 Task: Select the Asia/Baku as time zone for the schedule.
Action: Mouse moved to (176, 419)
Screenshot: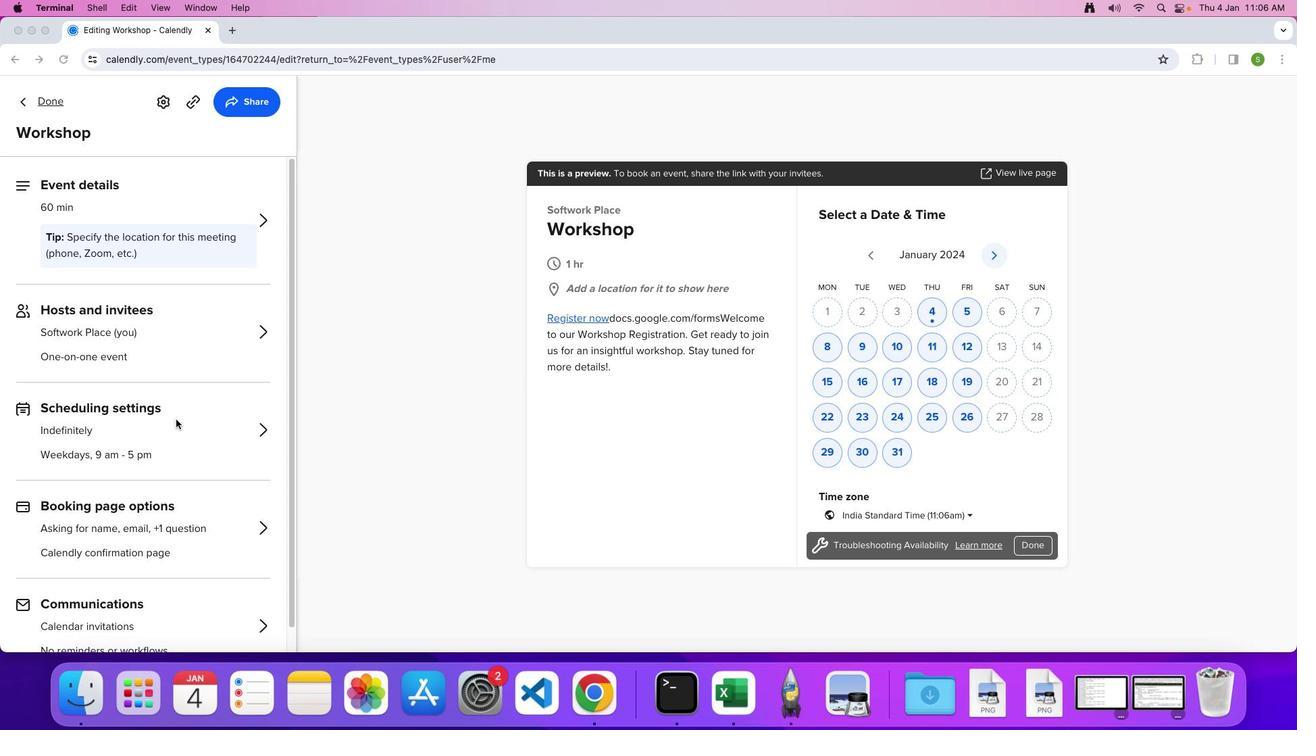 
Action: Mouse pressed left at (176, 419)
Screenshot: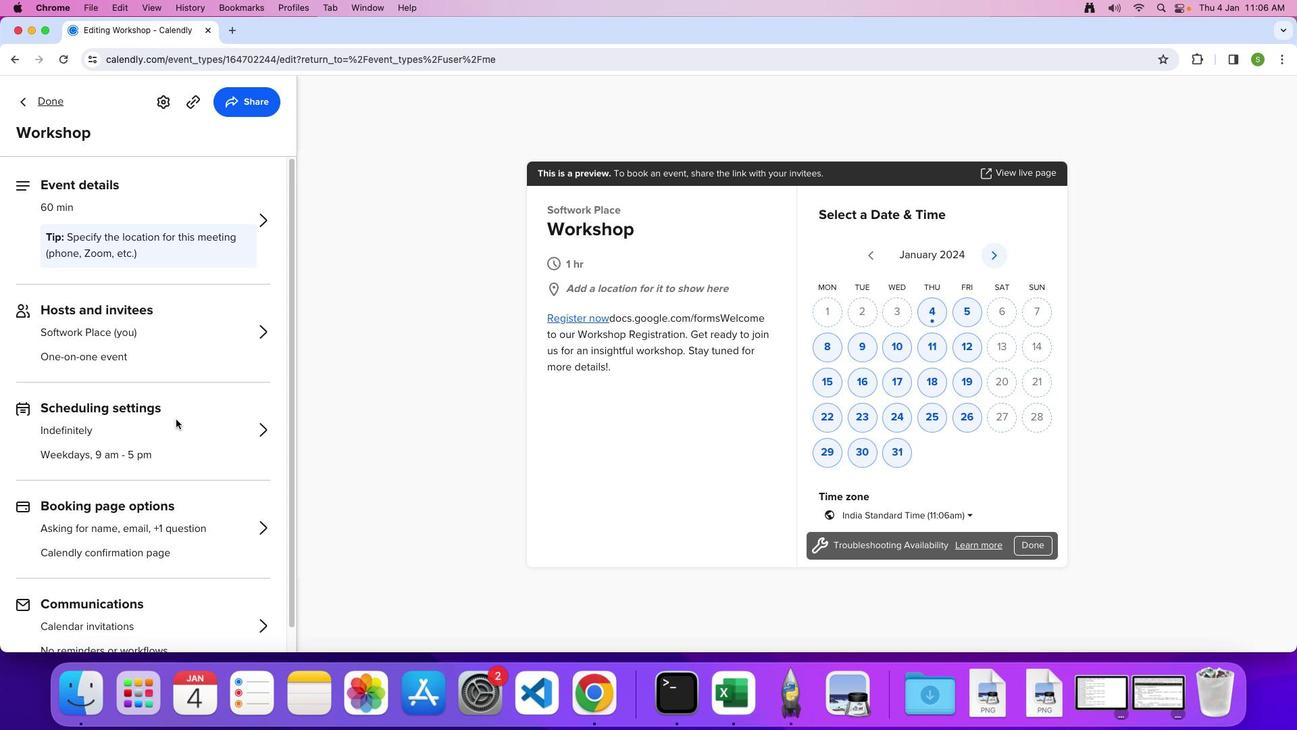 
Action: Mouse pressed left at (176, 419)
Screenshot: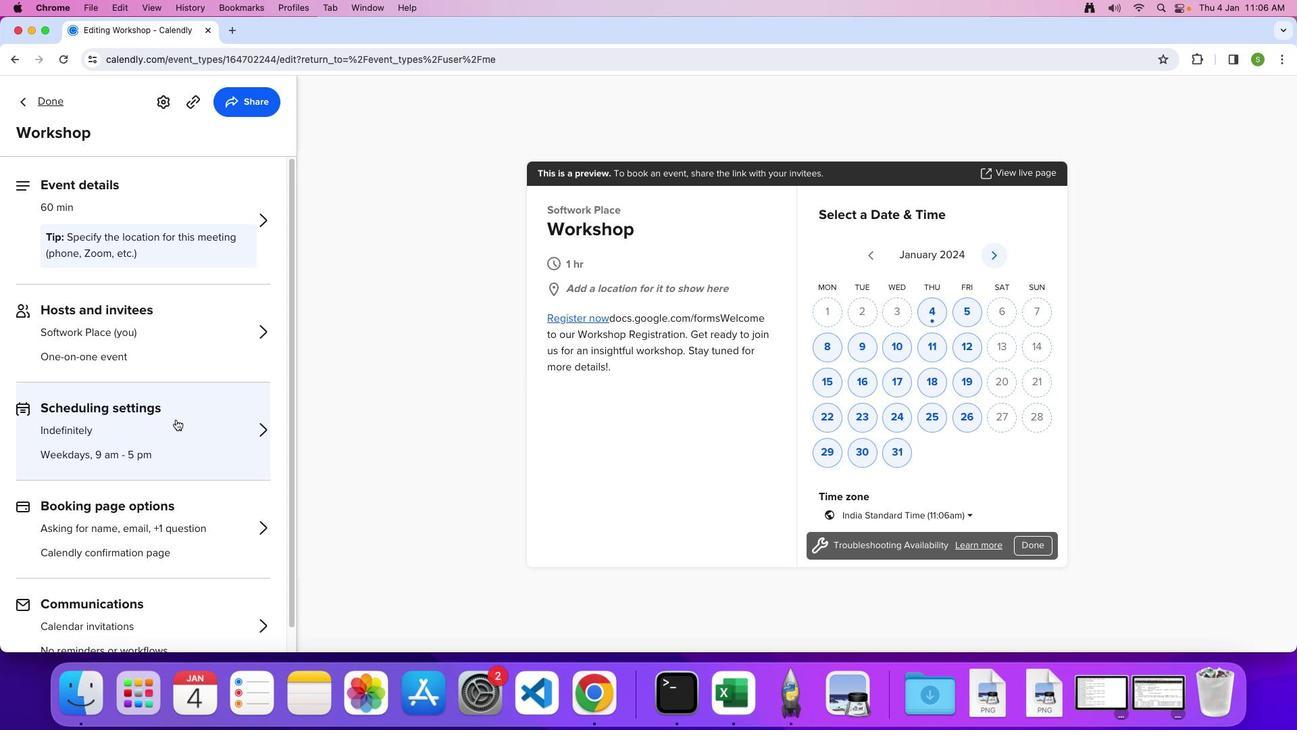 
Action: Mouse moved to (183, 421)
Screenshot: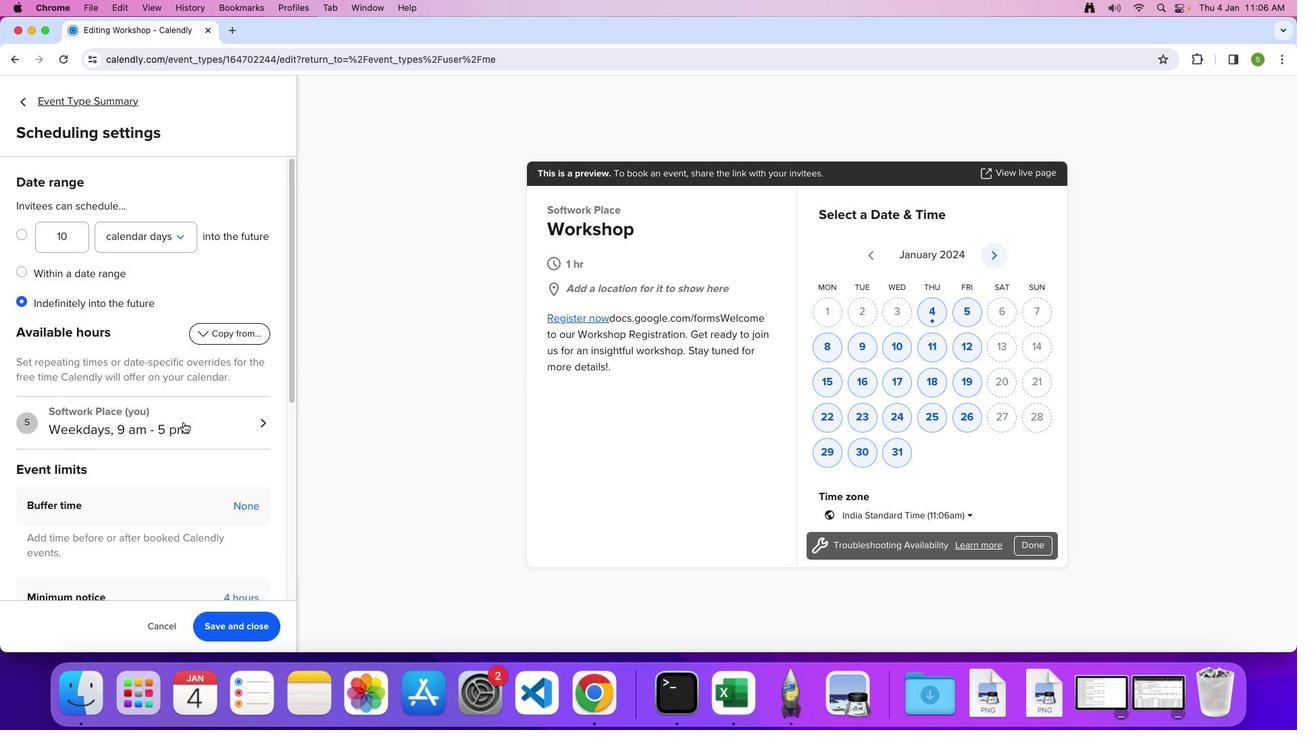 
Action: Mouse pressed left at (183, 421)
Screenshot: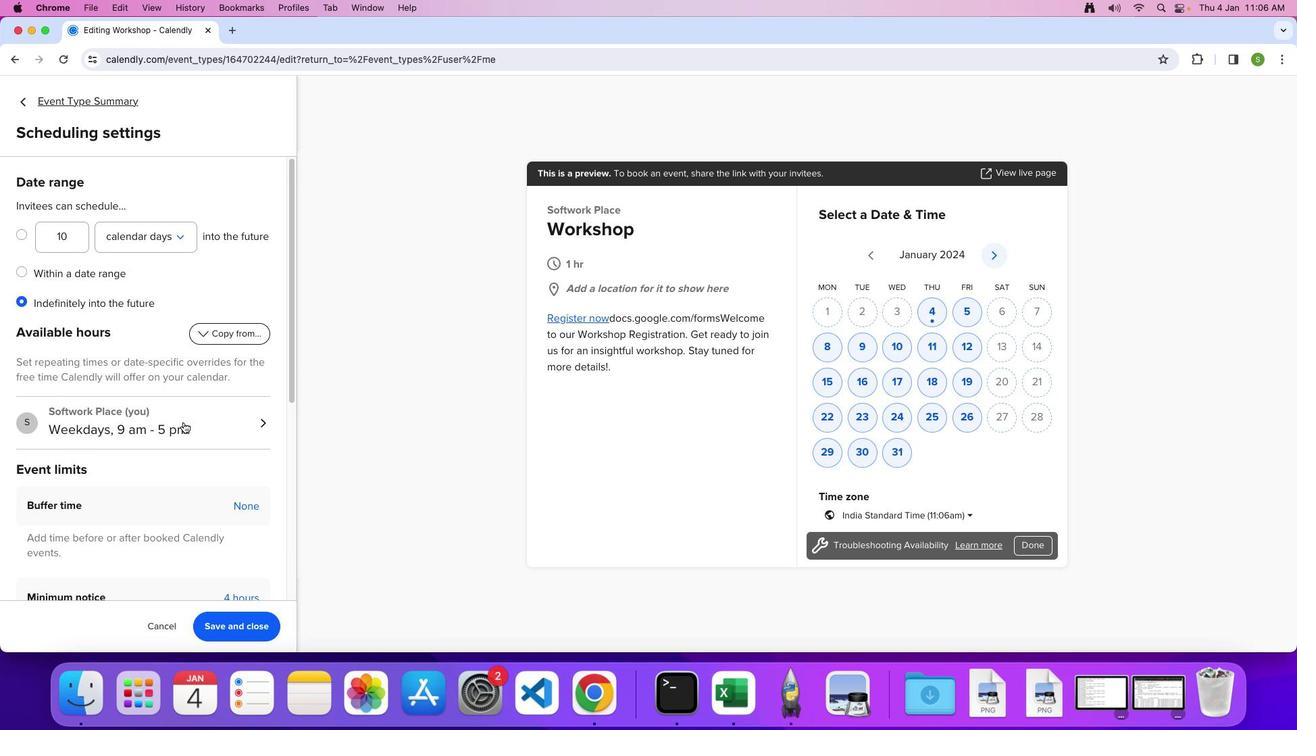 
Action: Mouse moved to (121, 250)
Screenshot: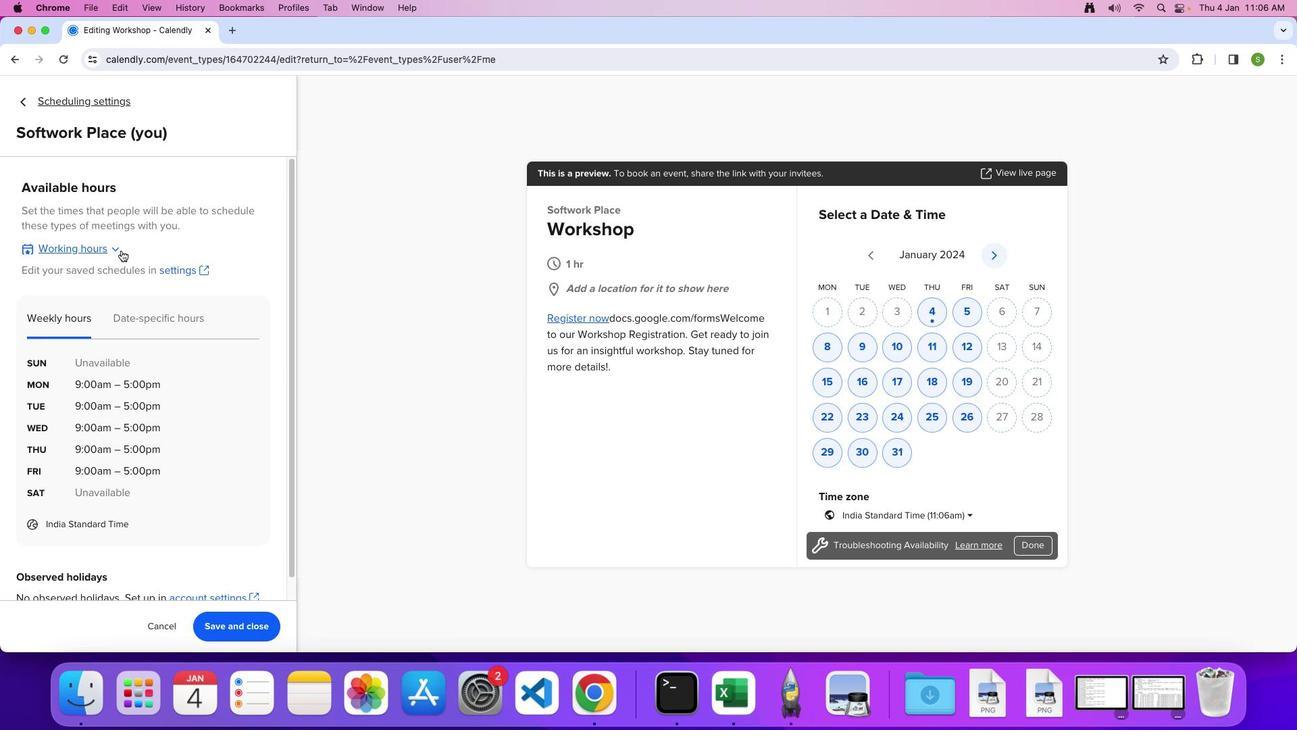 
Action: Mouse pressed left at (121, 250)
Screenshot: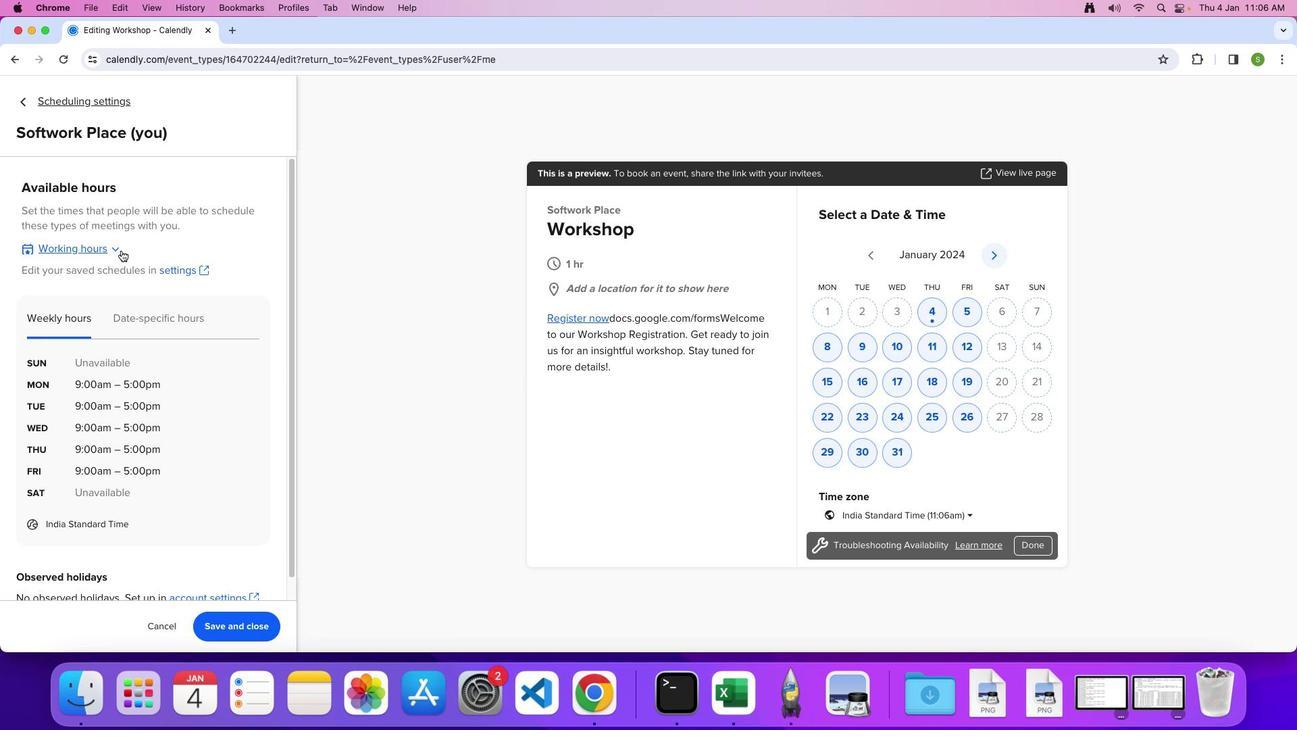 
Action: Mouse moved to (106, 327)
Screenshot: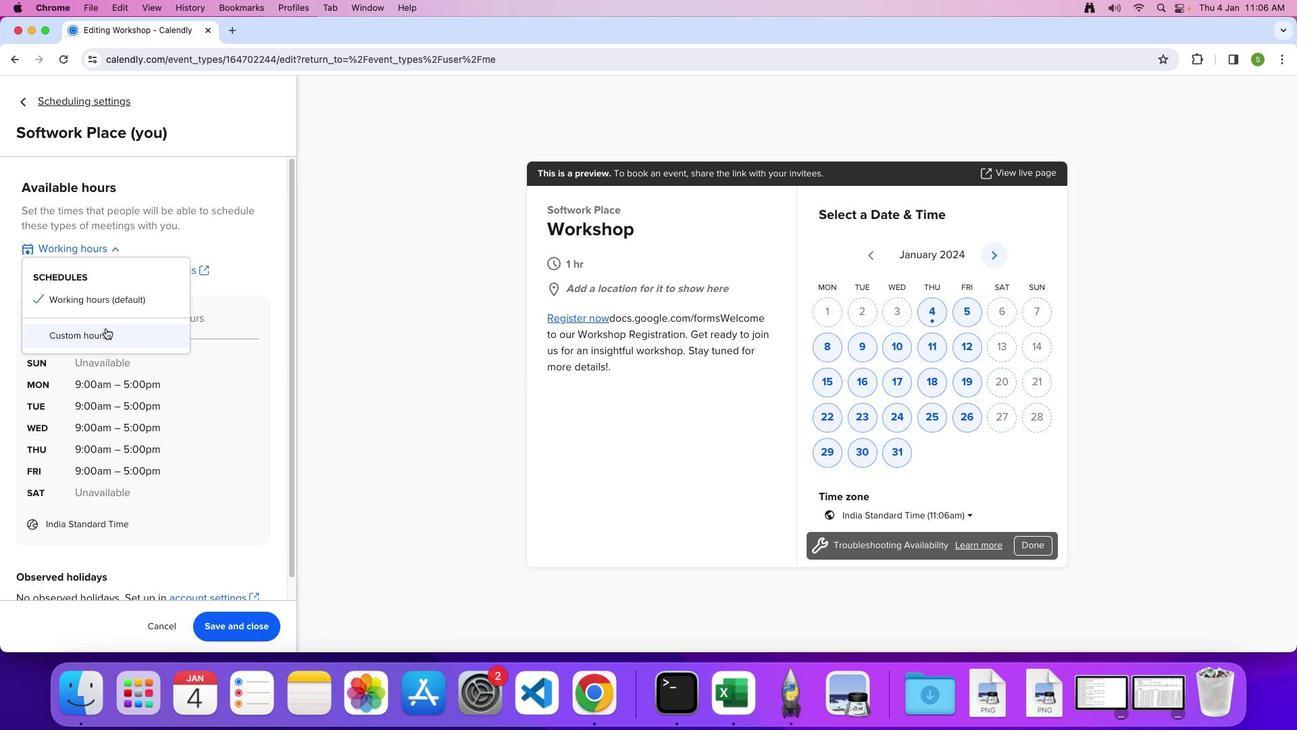 
Action: Mouse pressed left at (106, 327)
Screenshot: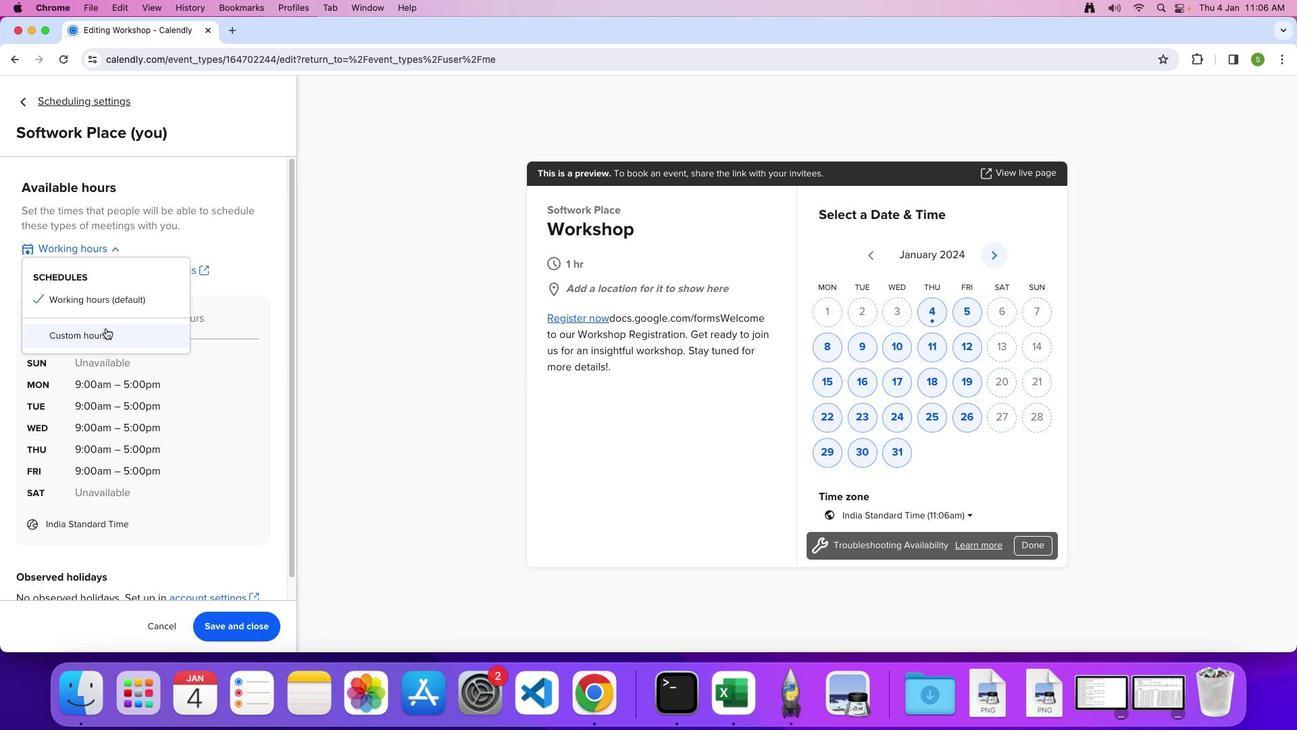 
Action: Mouse moved to (262, 419)
Screenshot: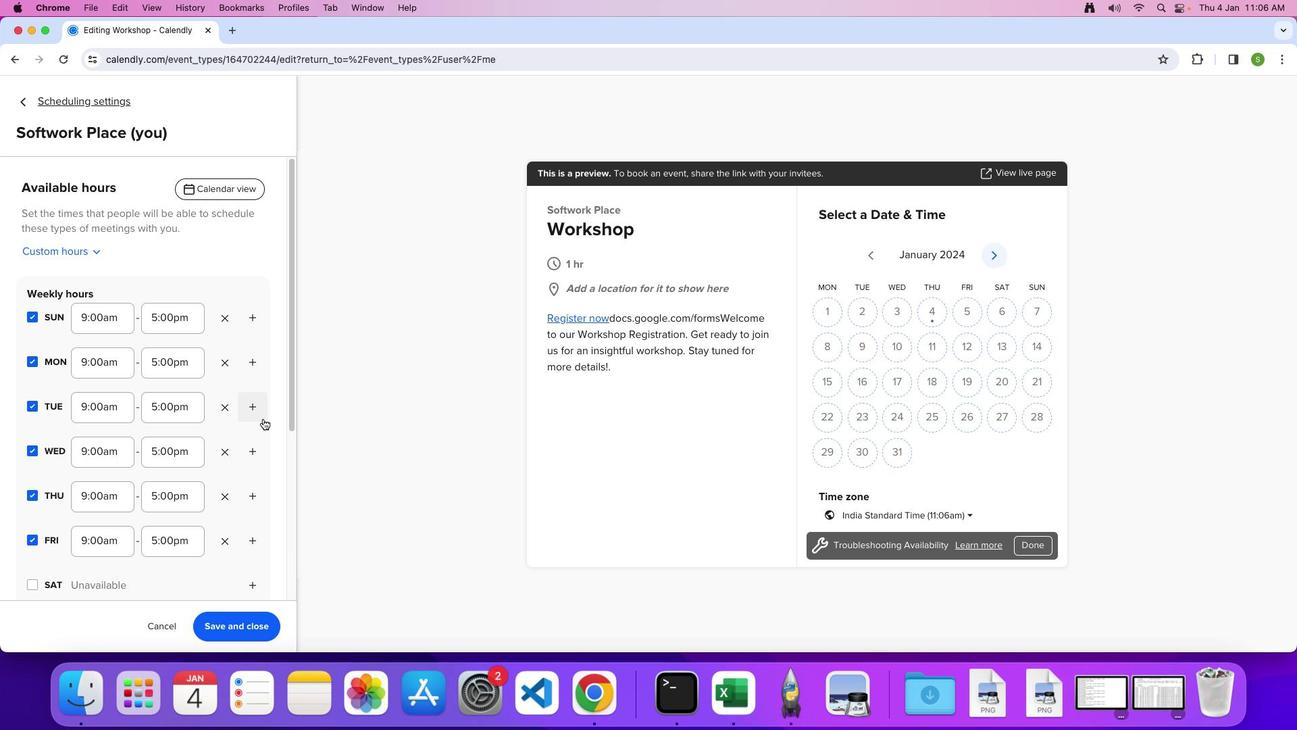 
Action: Mouse scrolled (262, 419) with delta (0, 0)
Screenshot: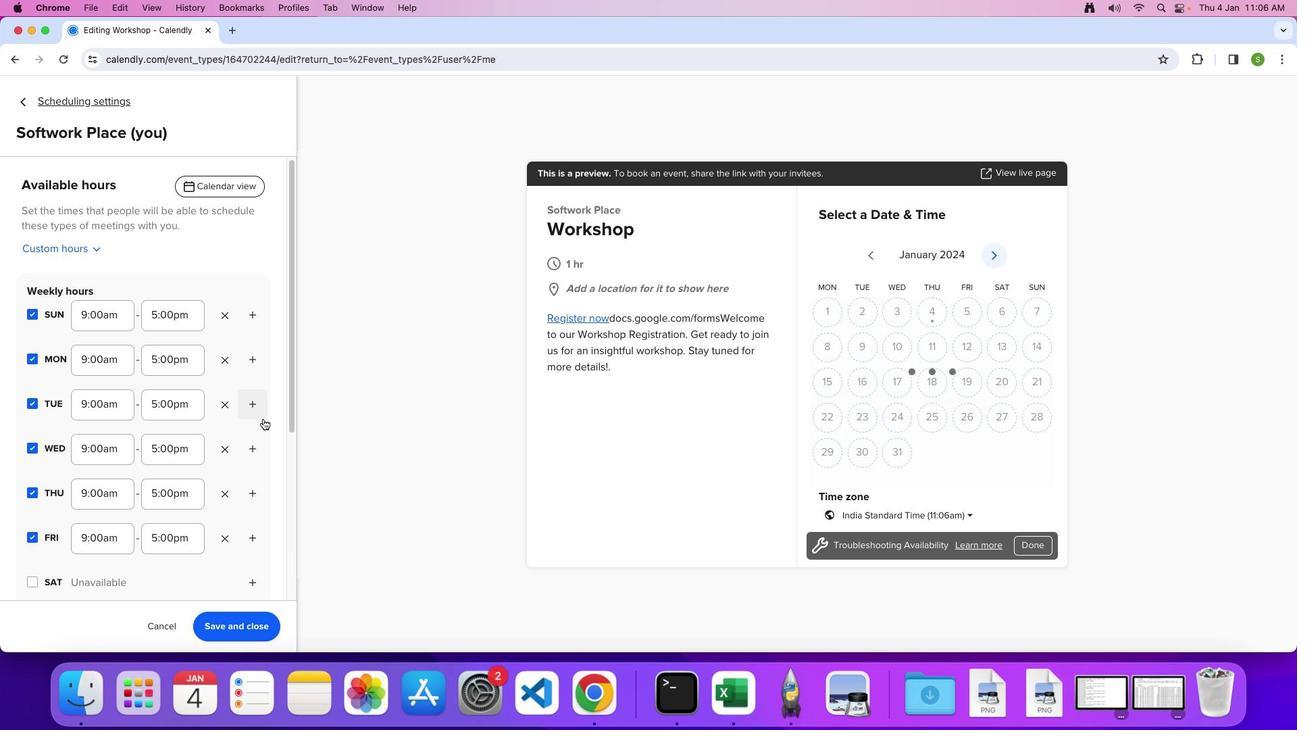 
Action: Mouse scrolled (262, 419) with delta (0, 0)
Screenshot: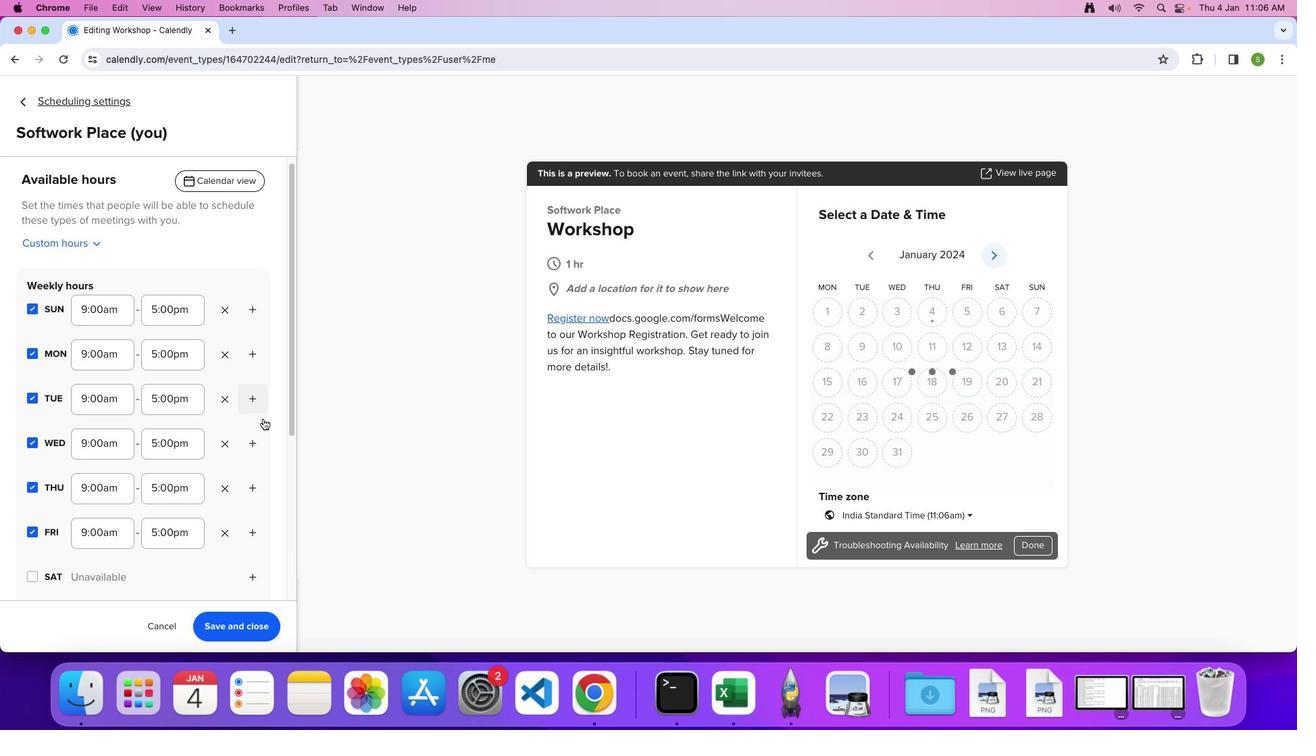 
Action: Mouse scrolled (262, 419) with delta (0, -1)
Screenshot: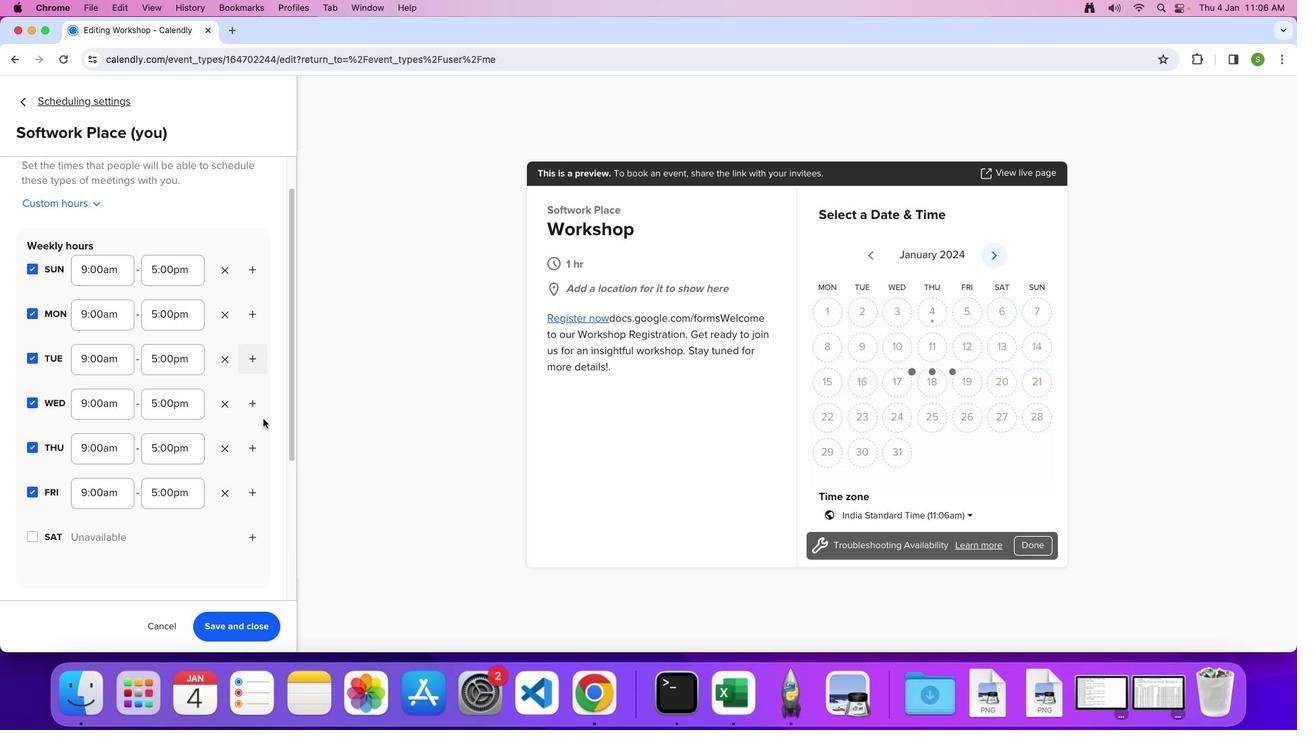 
Action: Mouse scrolled (262, 419) with delta (0, 0)
Screenshot: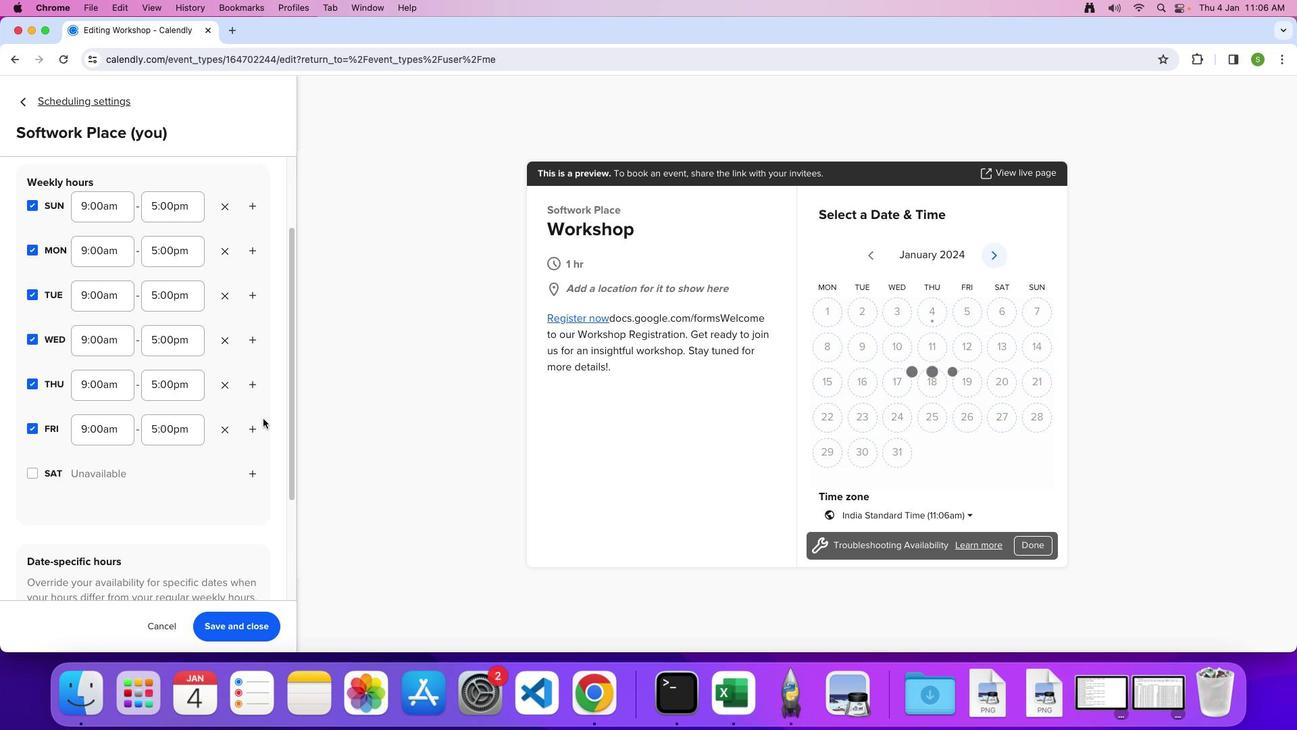 
Action: Mouse scrolled (262, 419) with delta (0, 0)
Screenshot: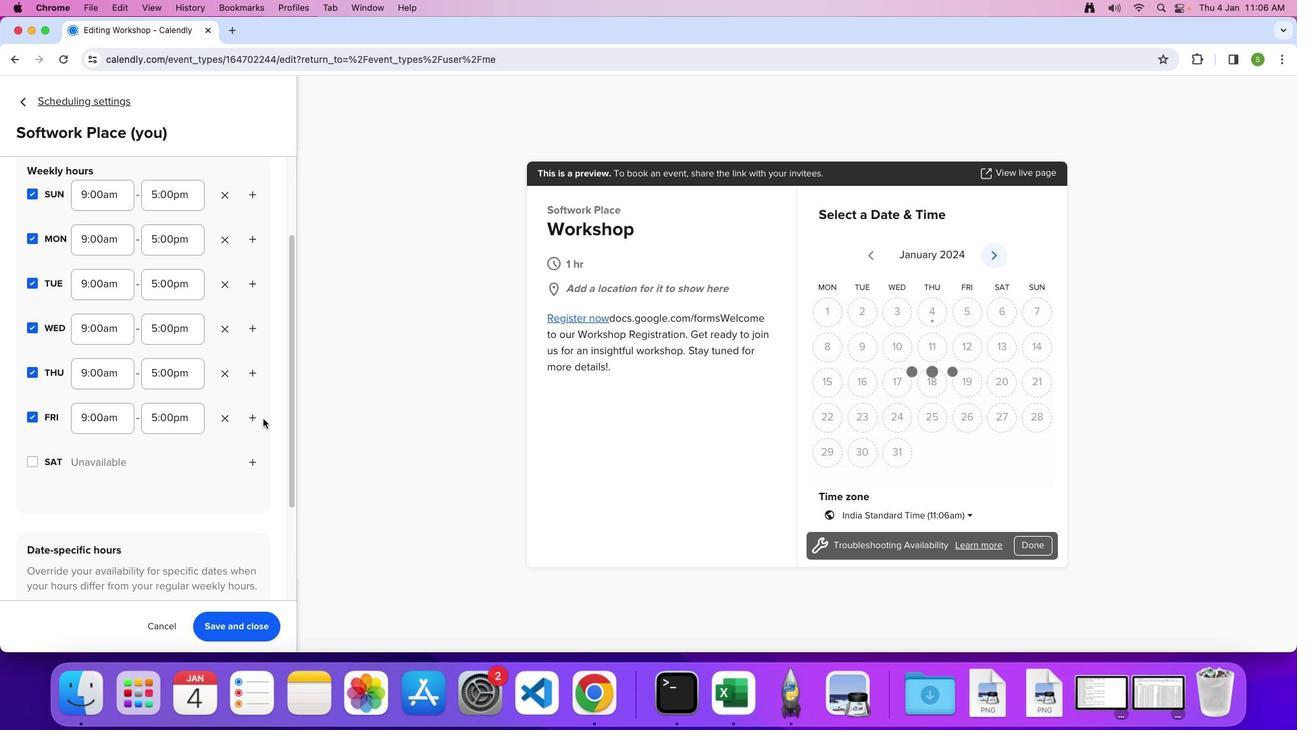 
Action: Mouse scrolled (262, 419) with delta (0, -2)
Screenshot: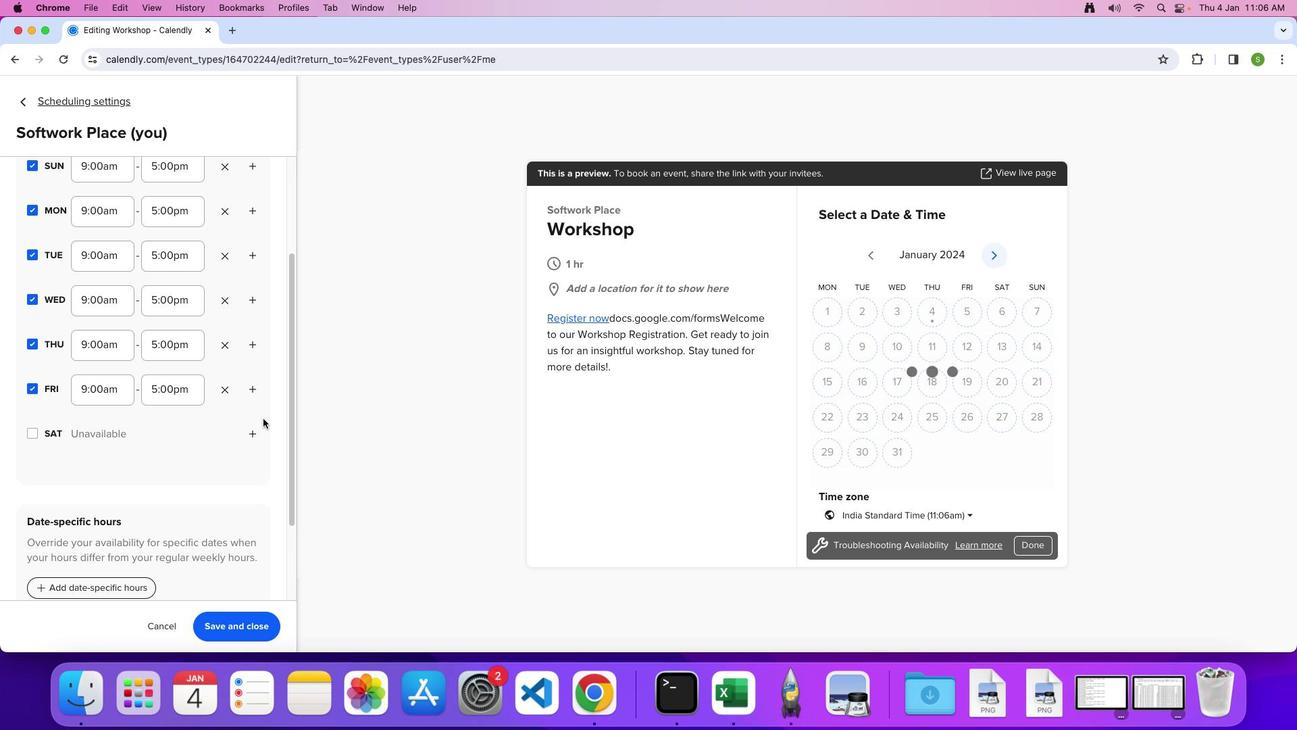 
Action: Mouse scrolled (262, 419) with delta (0, 0)
Screenshot: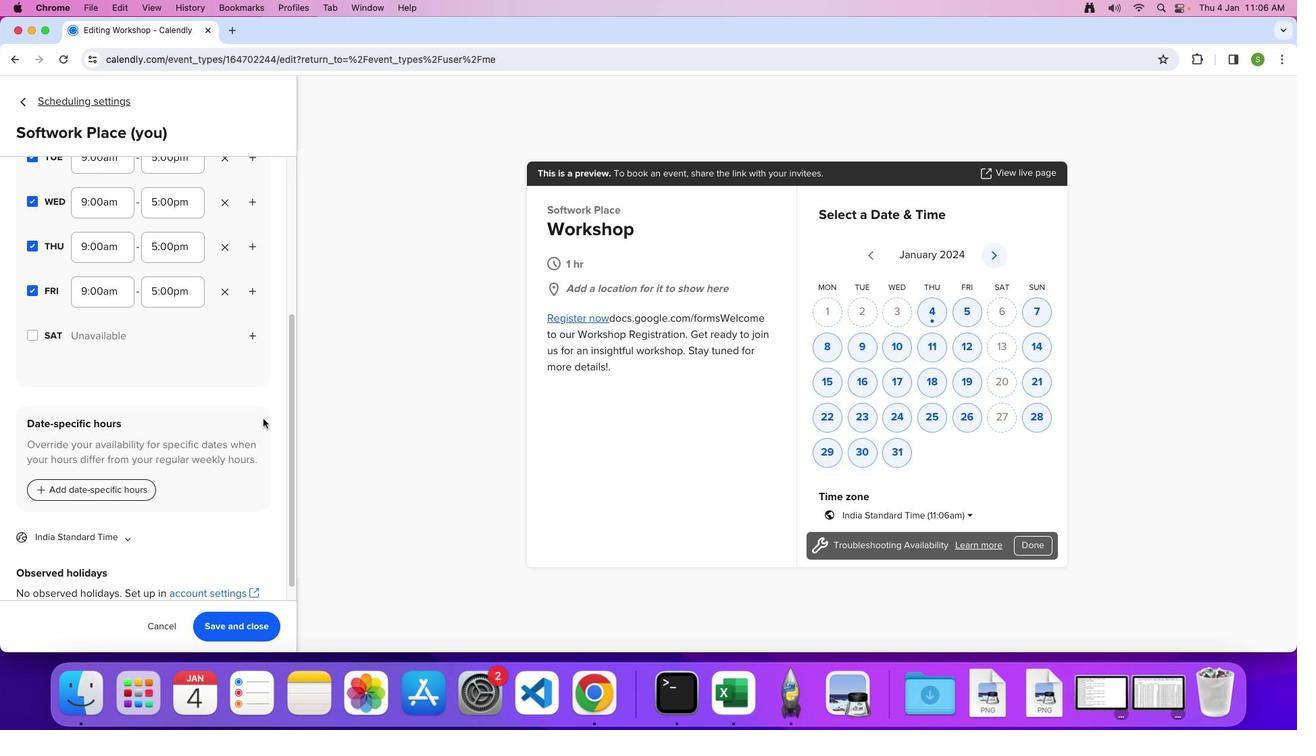 
Action: Mouse scrolled (262, 419) with delta (0, 0)
Screenshot: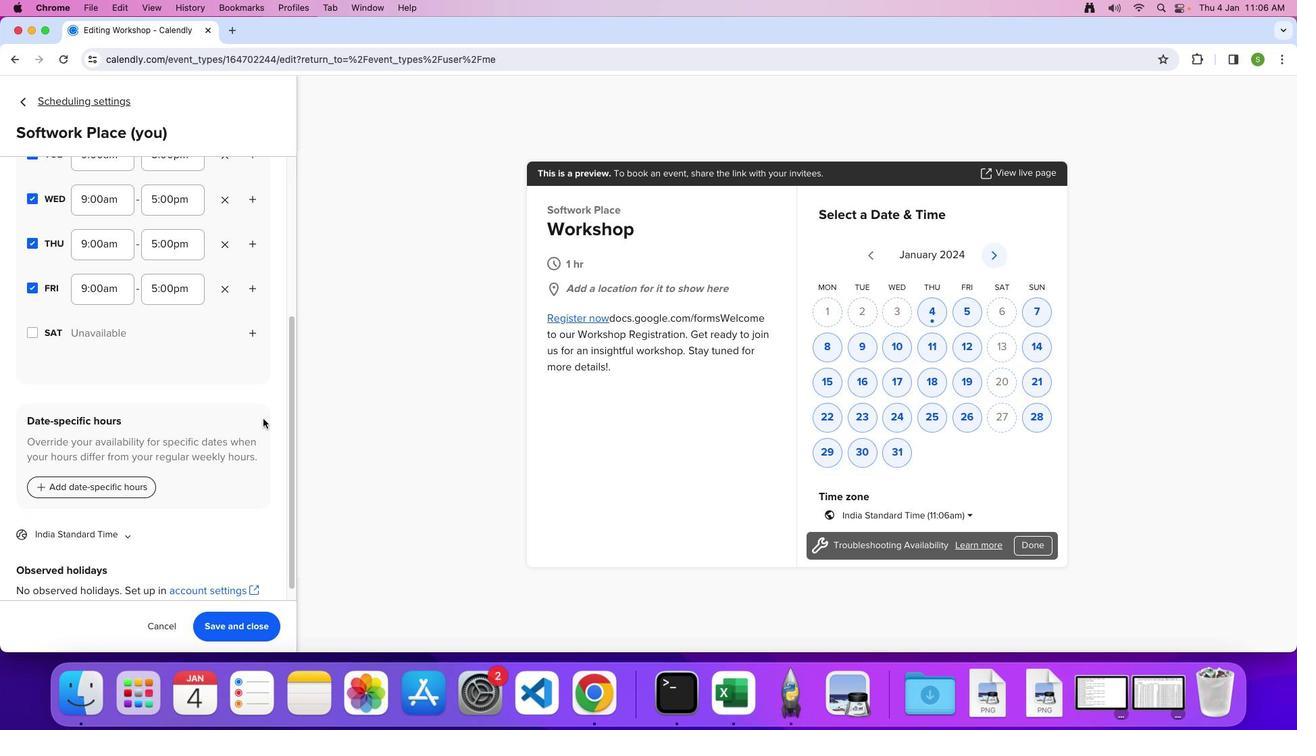 
Action: Mouse scrolled (262, 419) with delta (0, -2)
Screenshot: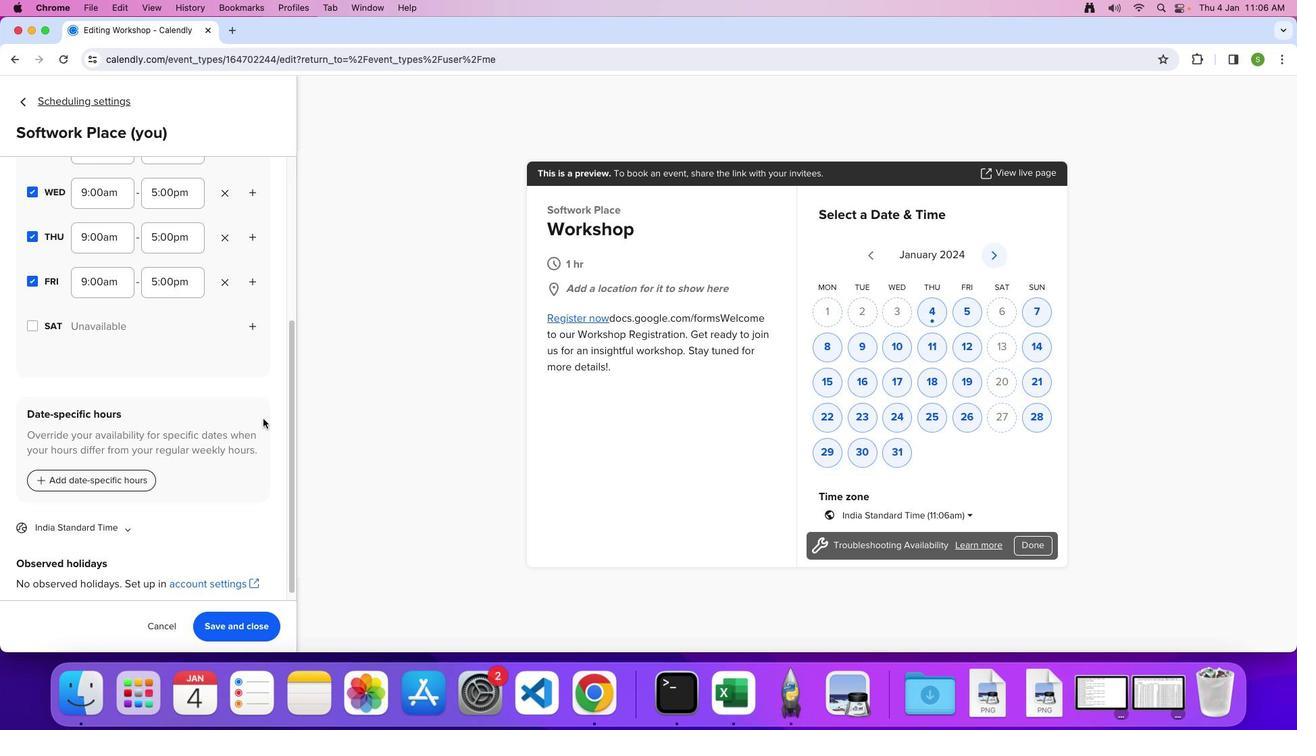 
Action: Mouse moved to (121, 520)
Screenshot: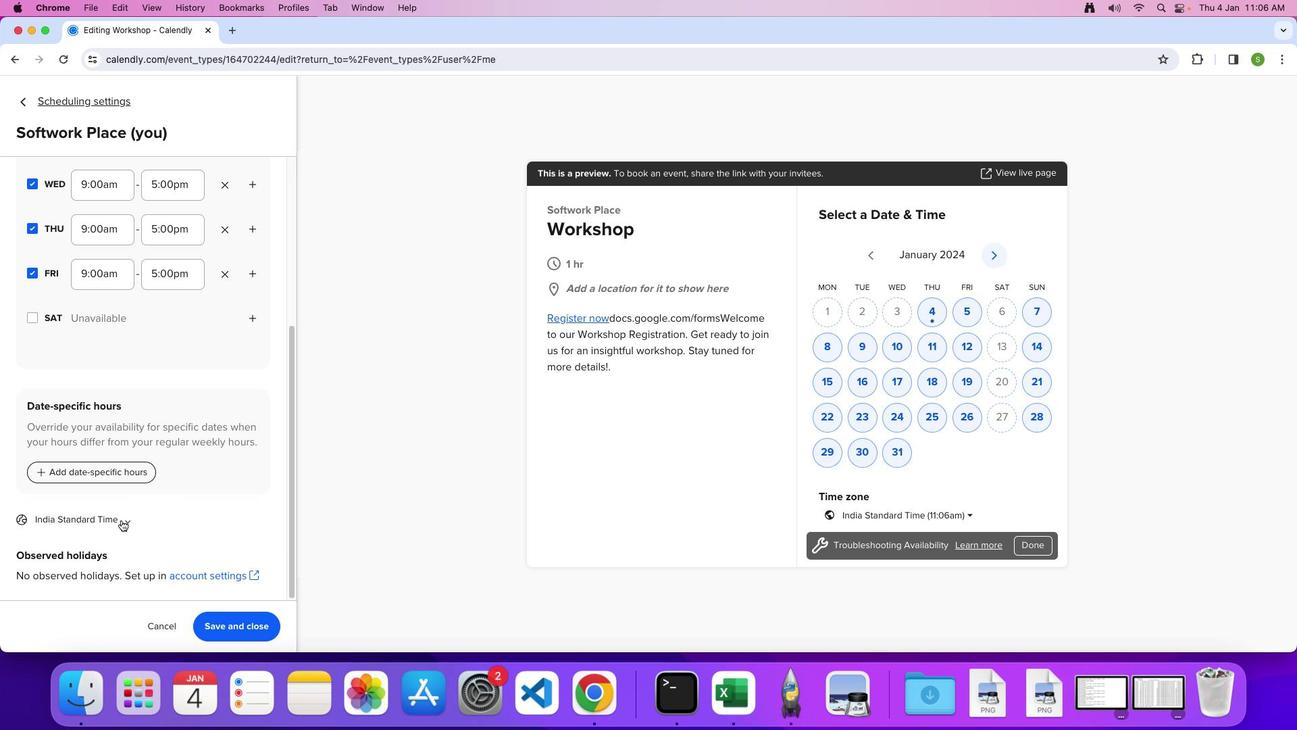
Action: Mouse pressed left at (121, 520)
Screenshot: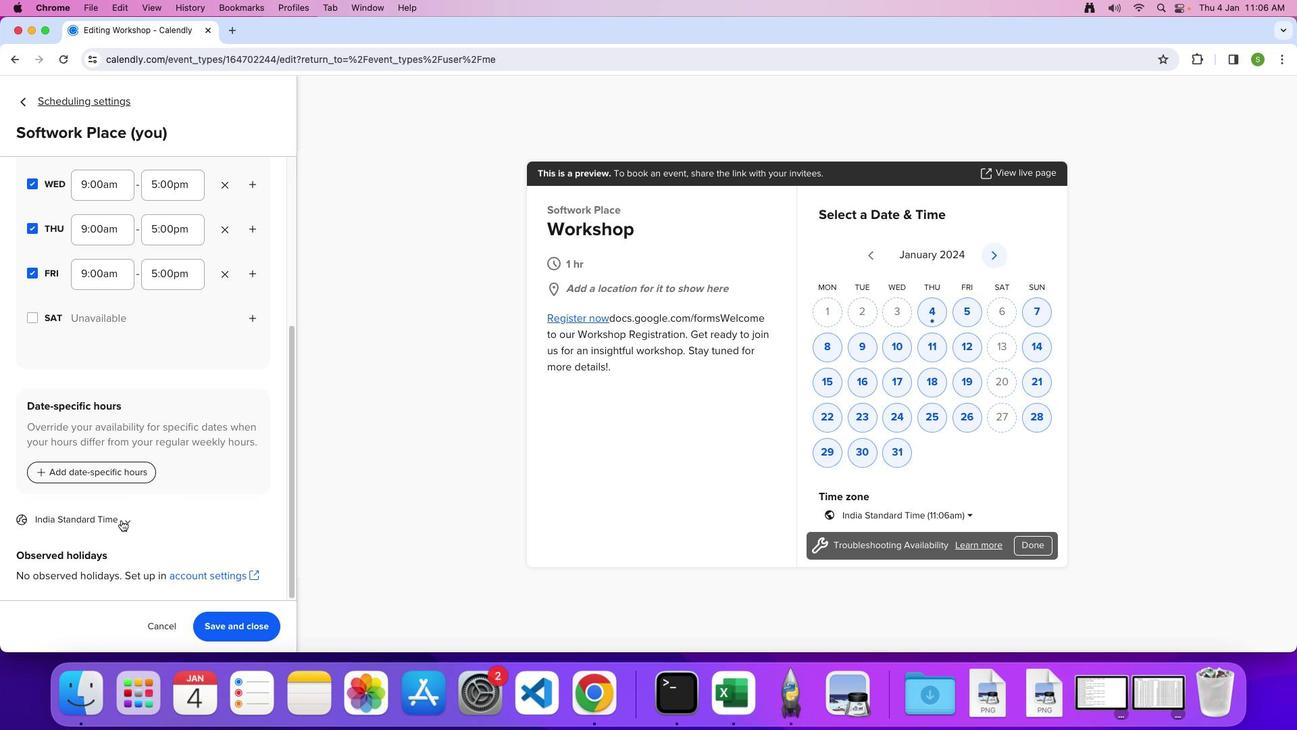 
Action: Mouse moved to (135, 504)
Screenshot: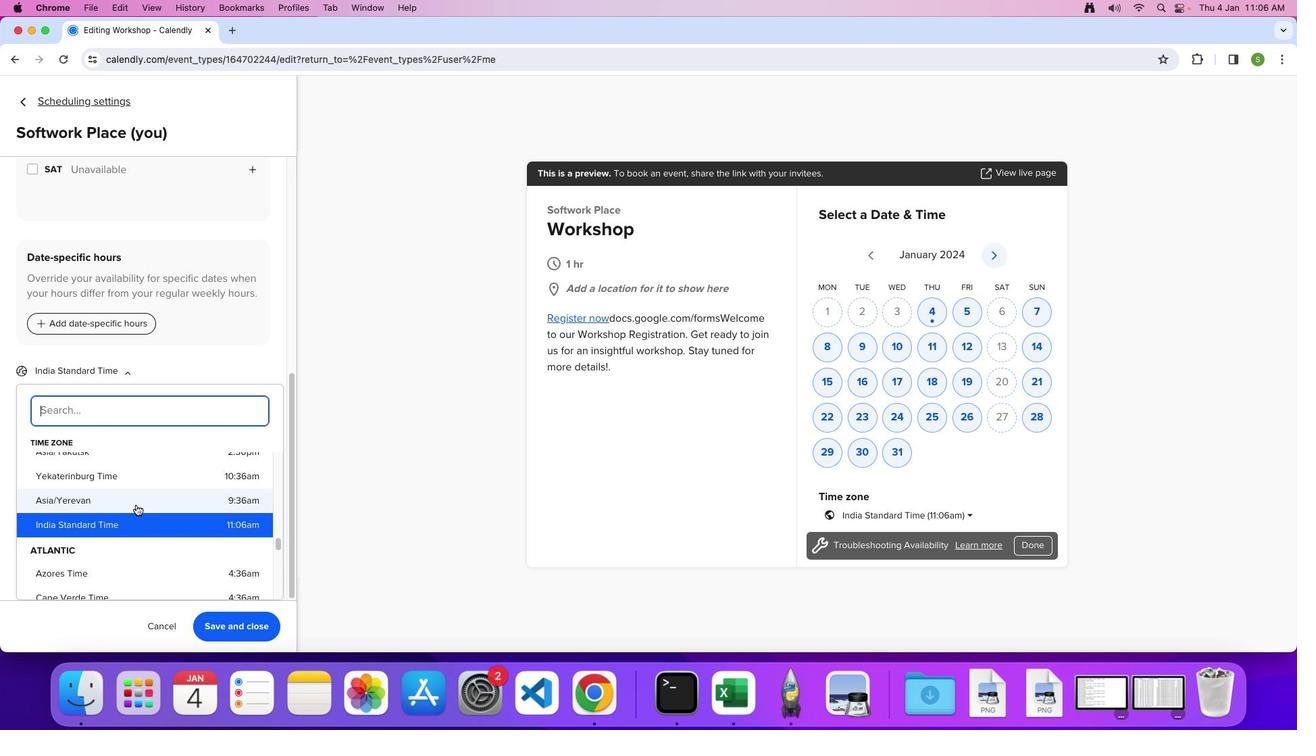 
Action: Mouse scrolled (135, 504) with delta (0, 0)
Screenshot: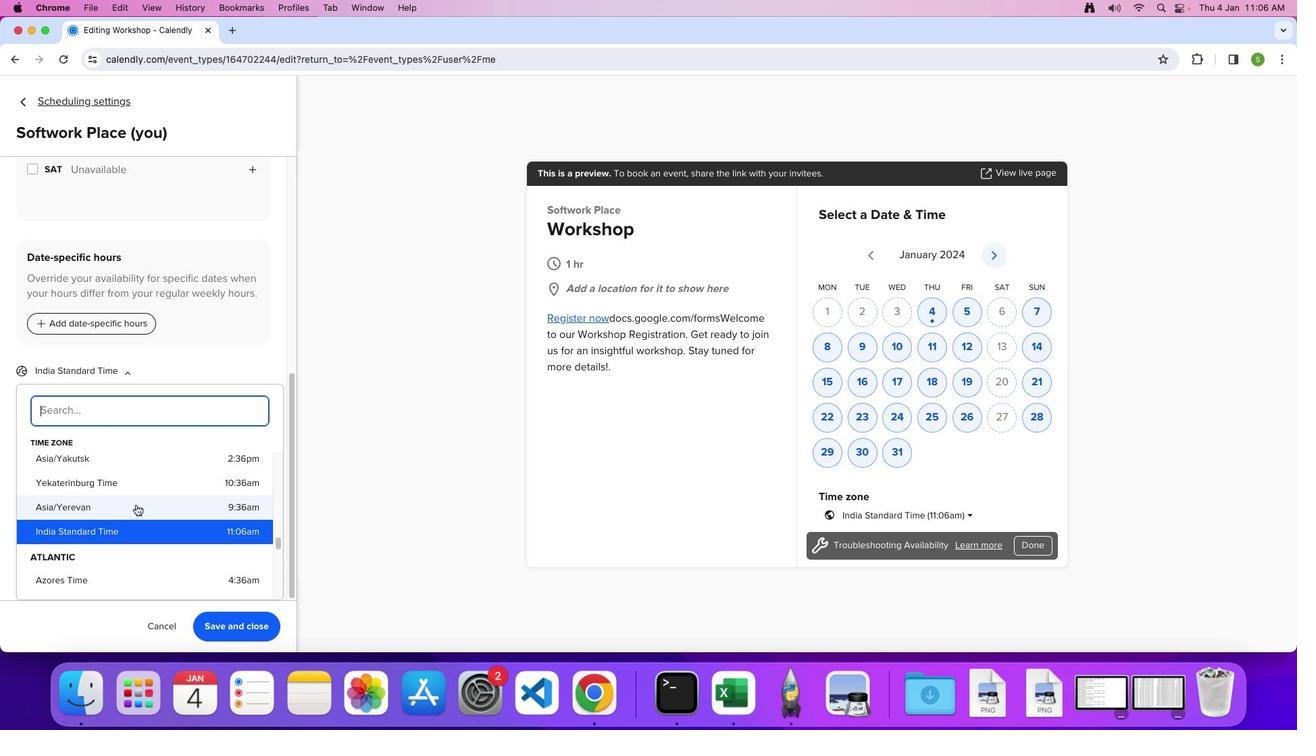 
Action: Mouse scrolled (135, 504) with delta (0, 0)
Screenshot: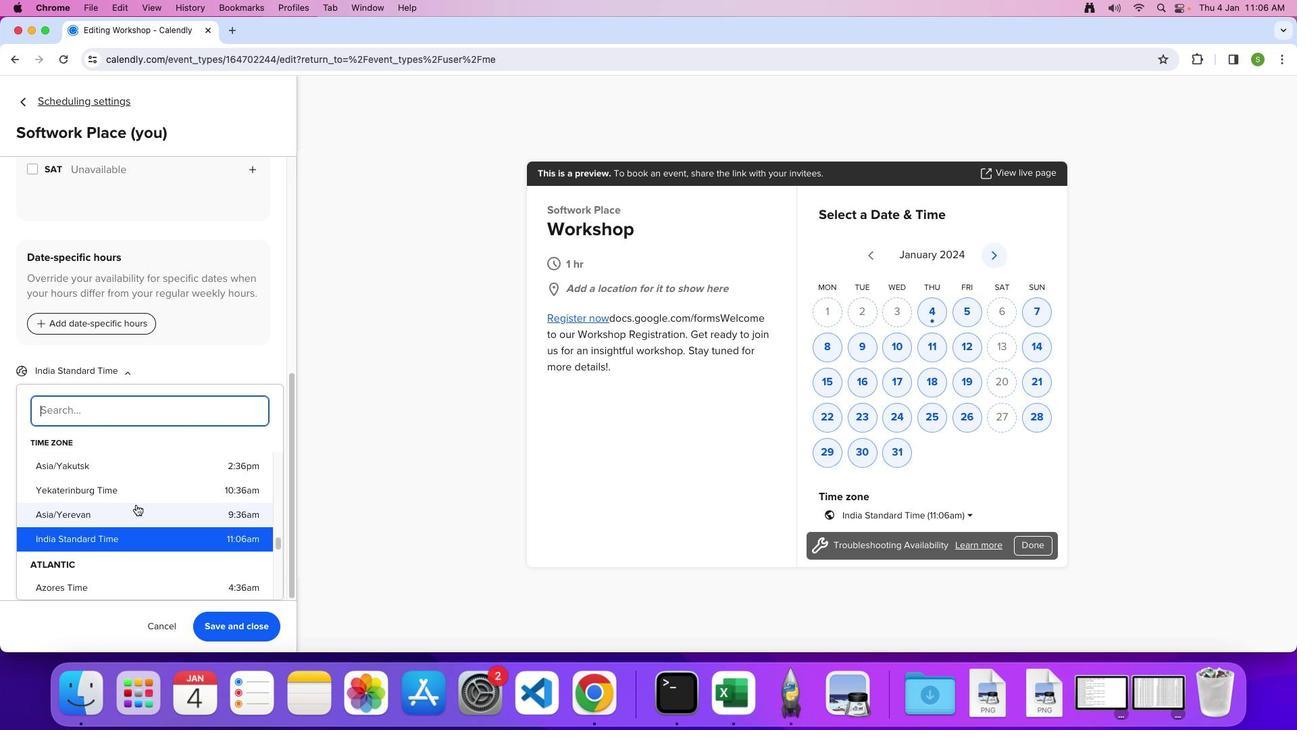 
Action: Mouse scrolled (135, 504) with delta (0, 0)
Screenshot: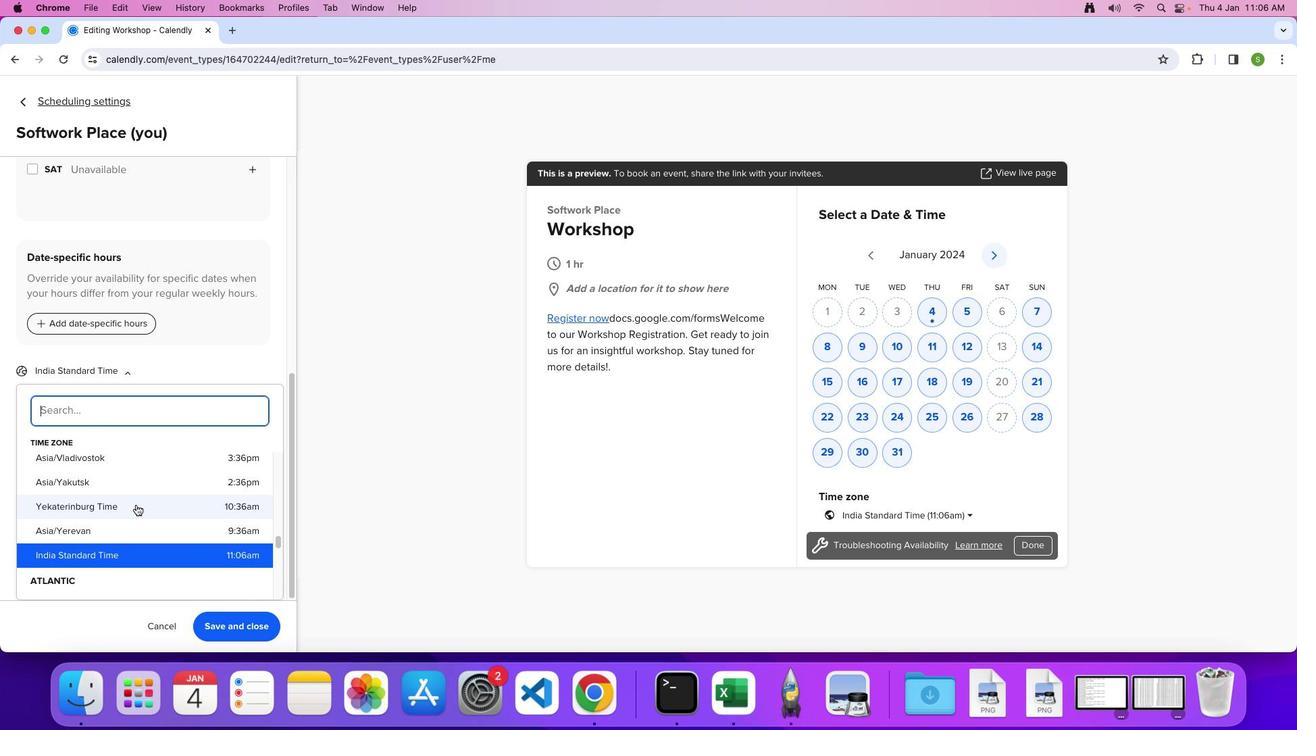 
Action: Mouse scrolled (135, 504) with delta (0, 0)
Screenshot: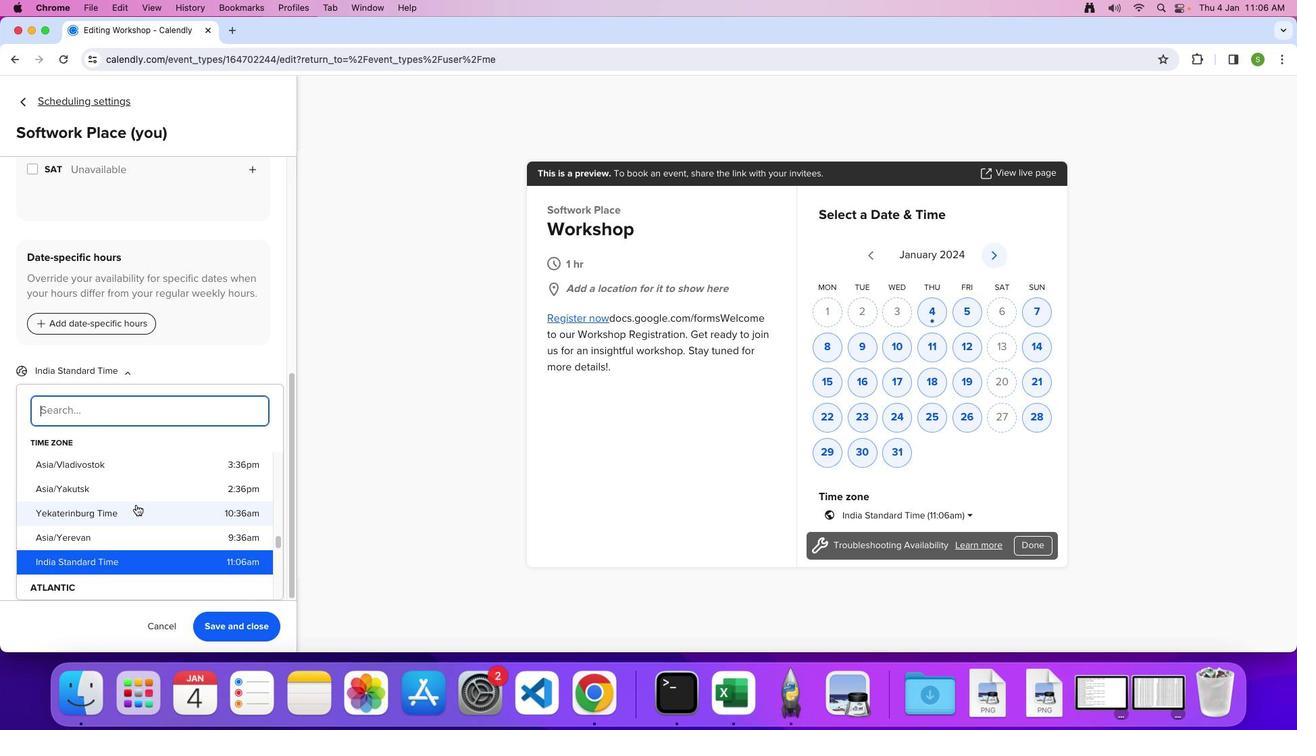 
Action: Mouse scrolled (135, 504) with delta (0, 0)
Screenshot: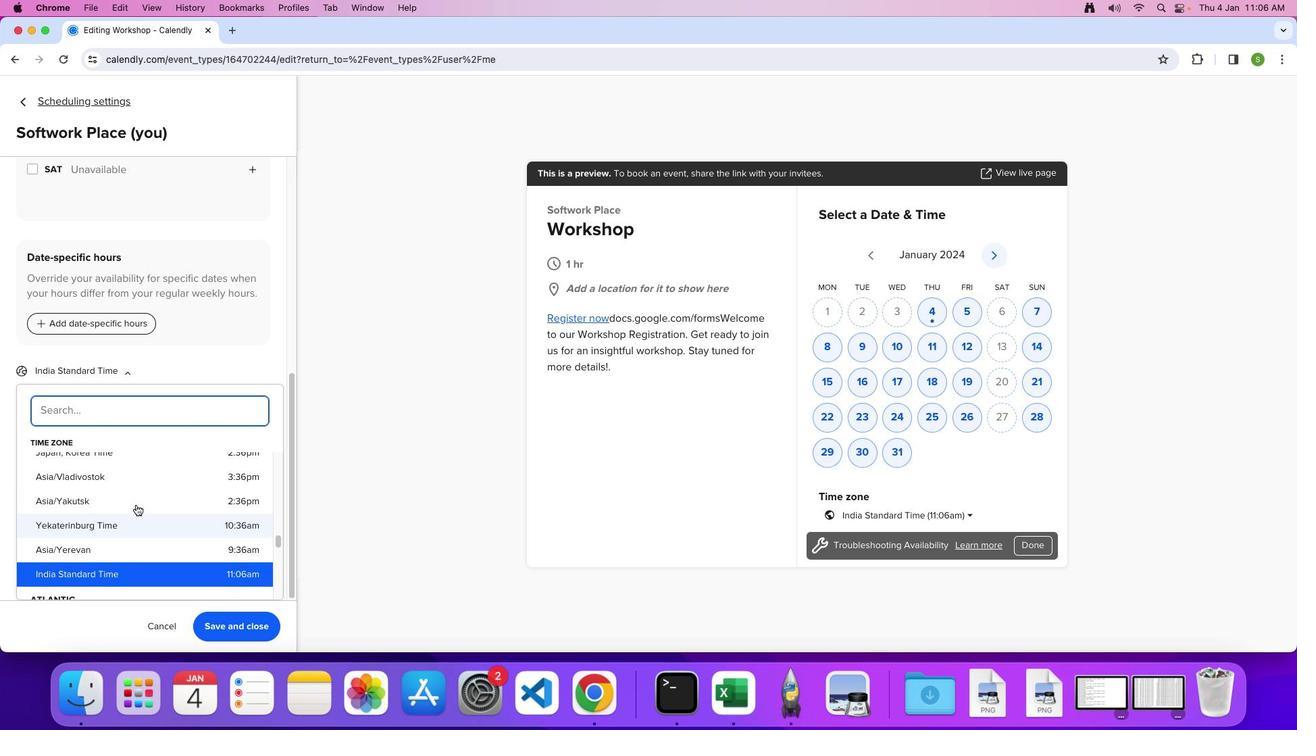 
Action: Mouse scrolled (135, 504) with delta (0, 0)
Screenshot: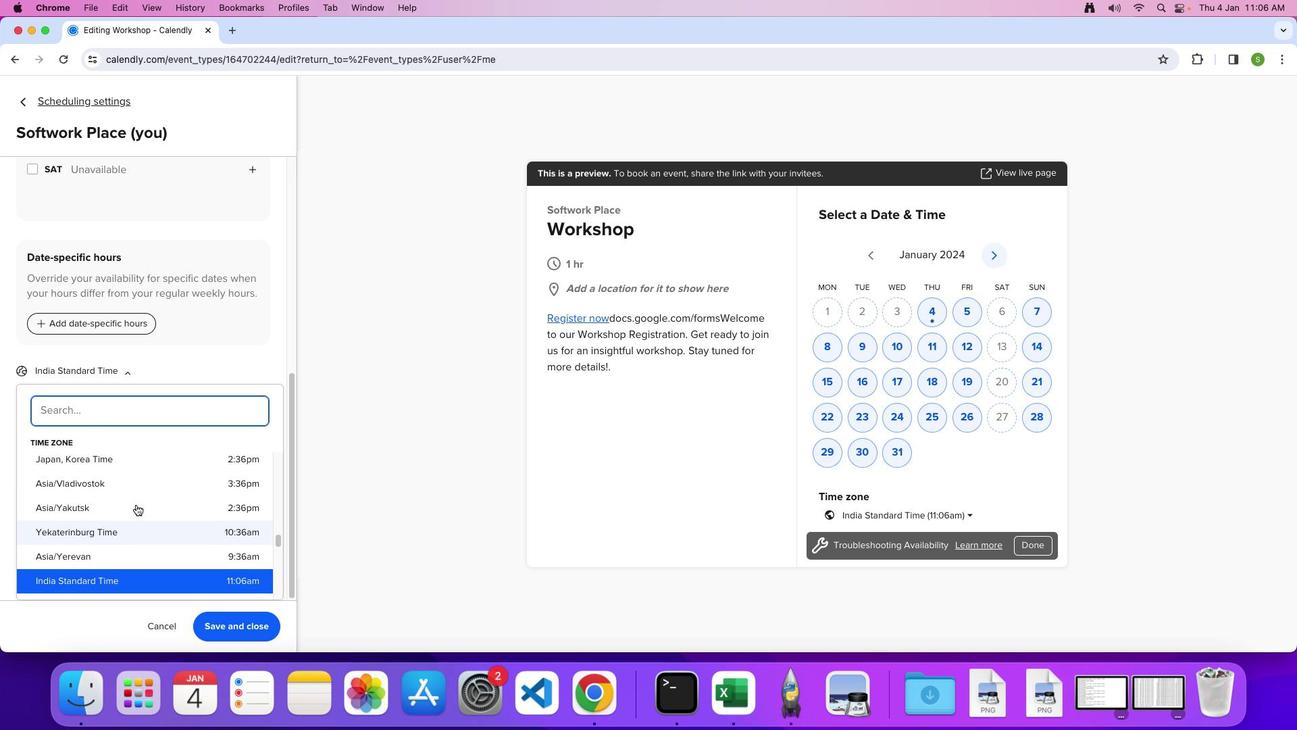 
Action: Mouse scrolled (135, 504) with delta (0, 2)
Screenshot: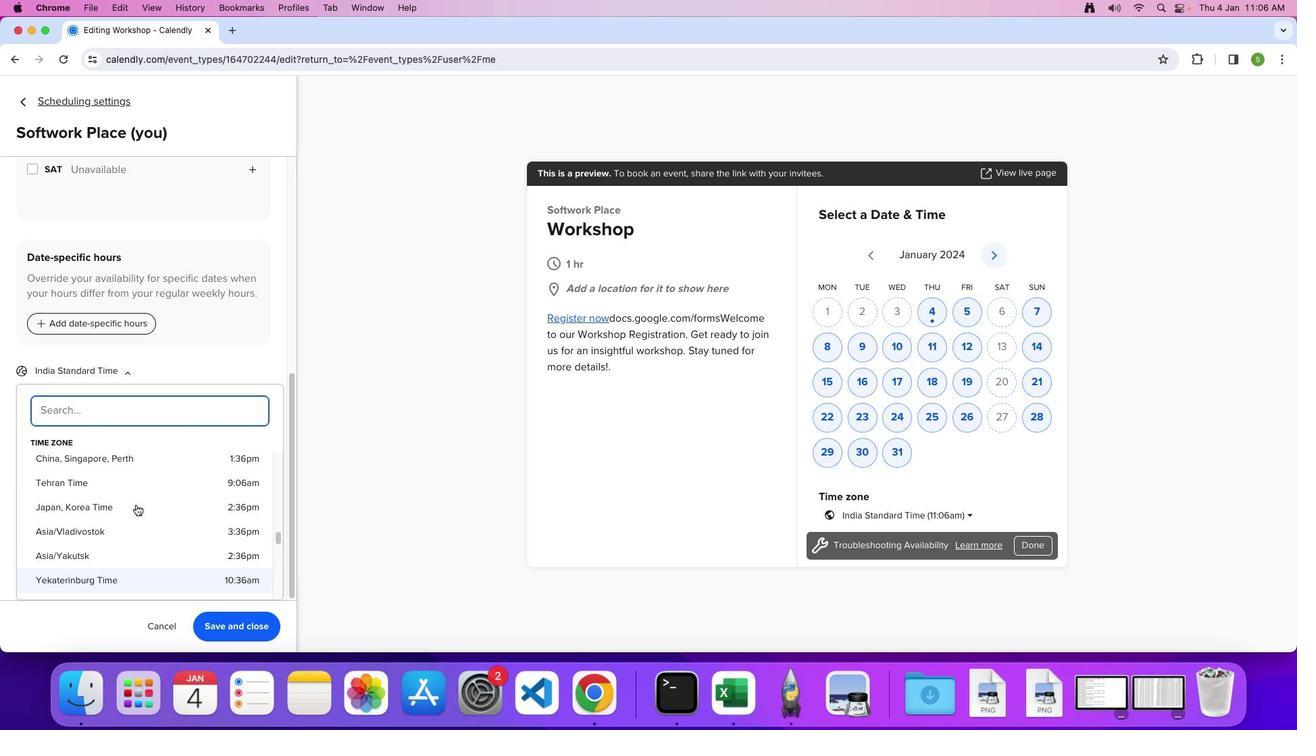 
Action: Mouse scrolled (135, 504) with delta (0, 0)
Screenshot: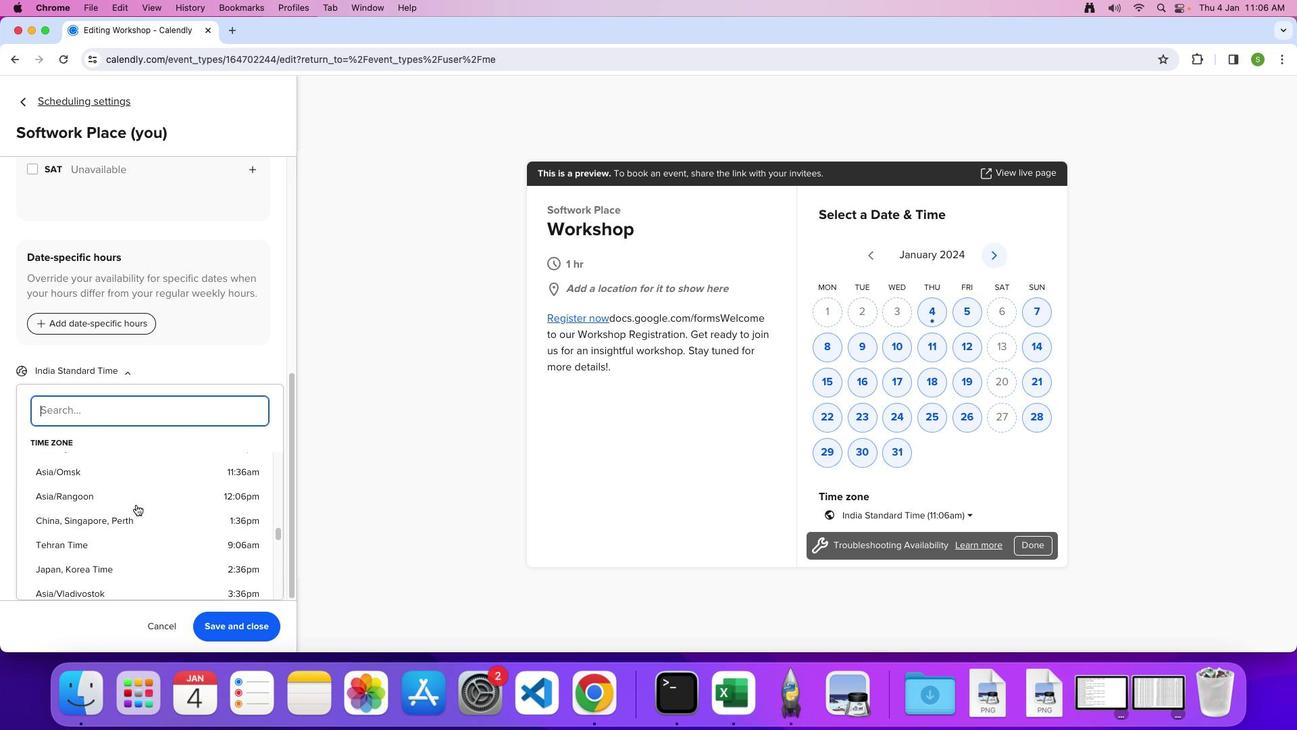
Action: Mouse scrolled (135, 504) with delta (0, 0)
Screenshot: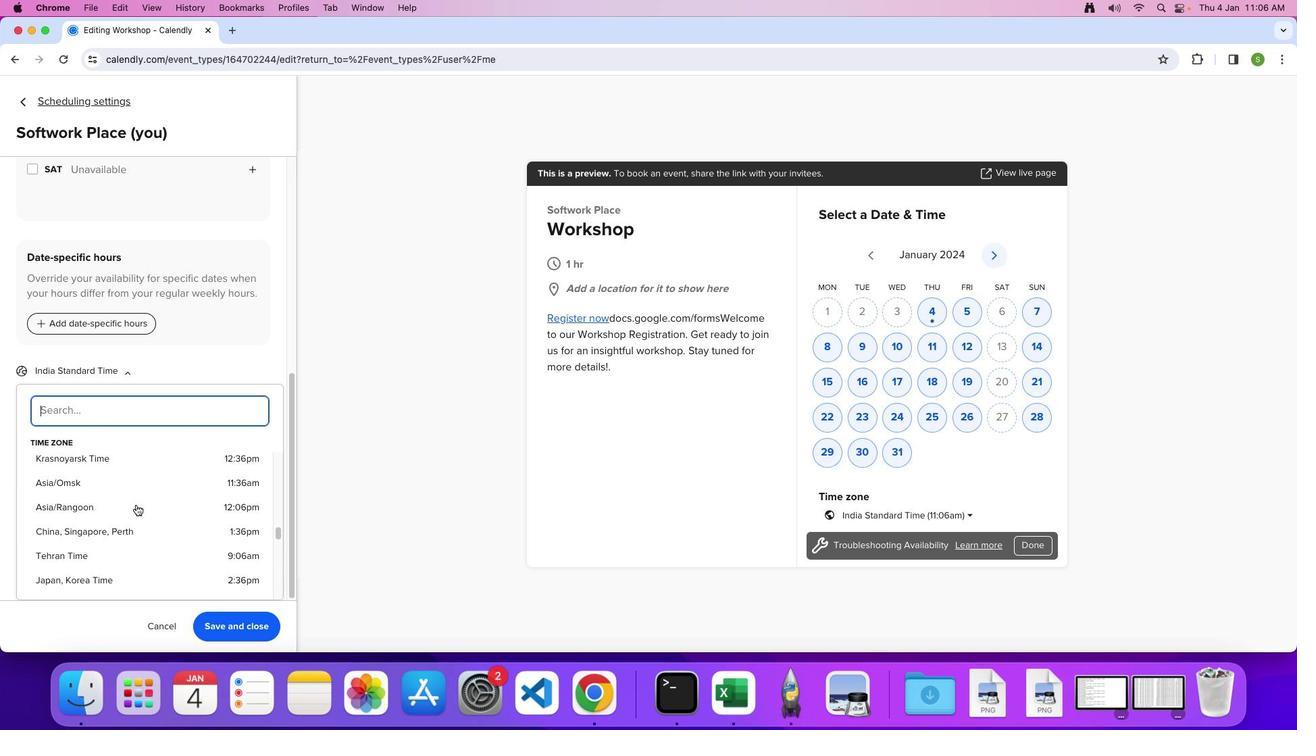 
Action: Mouse scrolled (135, 504) with delta (0, 1)
Screenshot: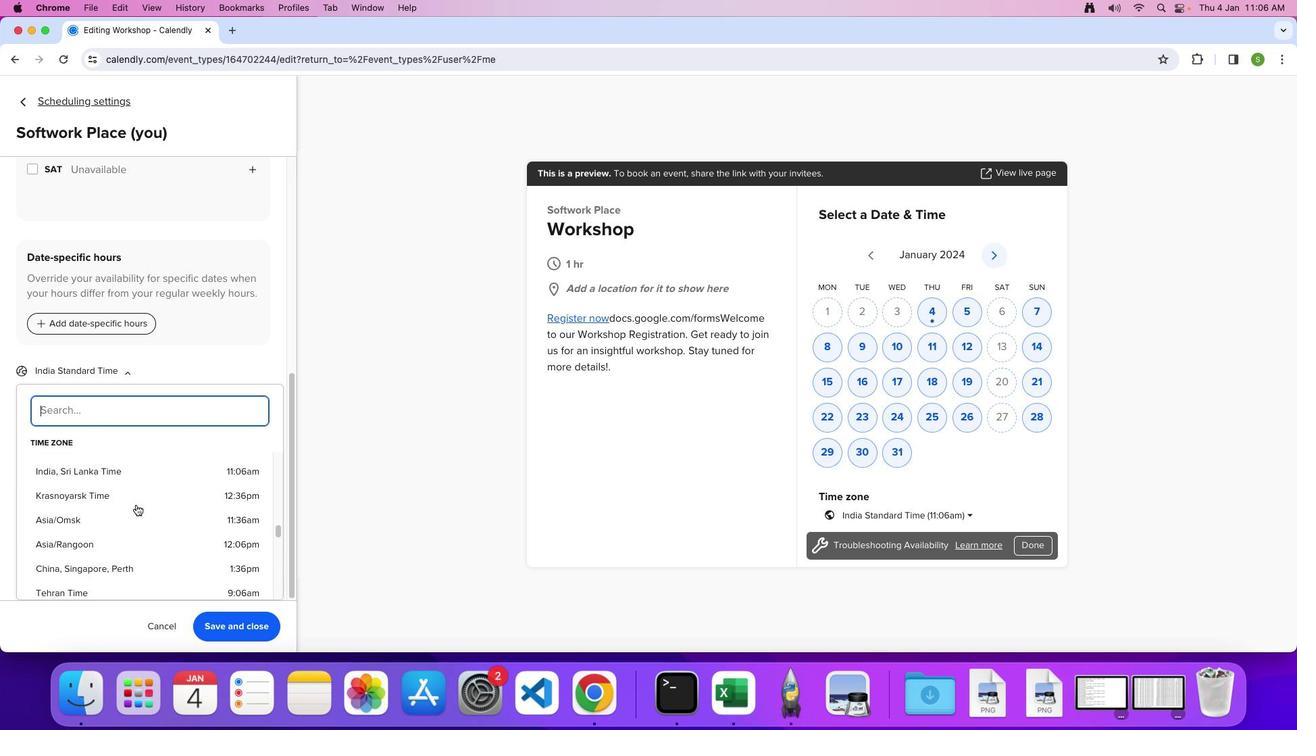 
Action: Mouse scrolled (135, 504) with delta (0, 2)
Screenshot: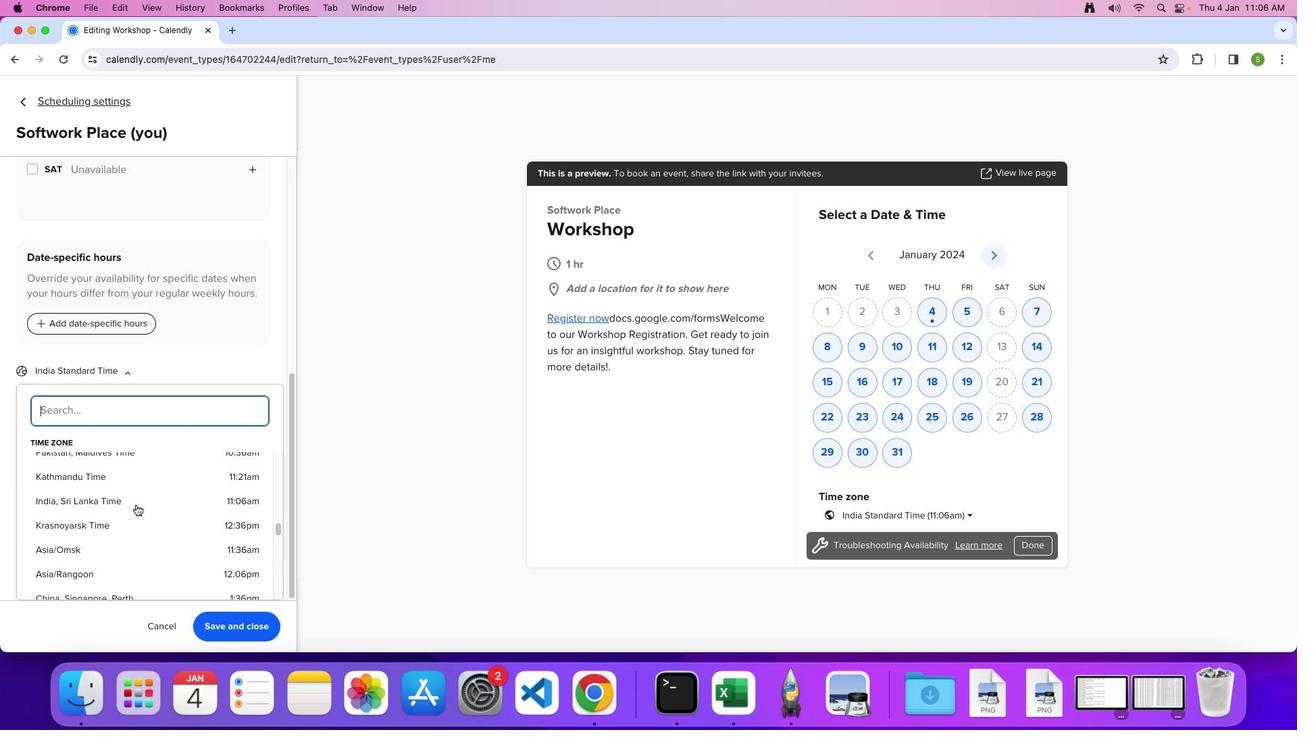 
Action: Mouse scrolled (135, 504) with delta (0, 0)
Screenshot: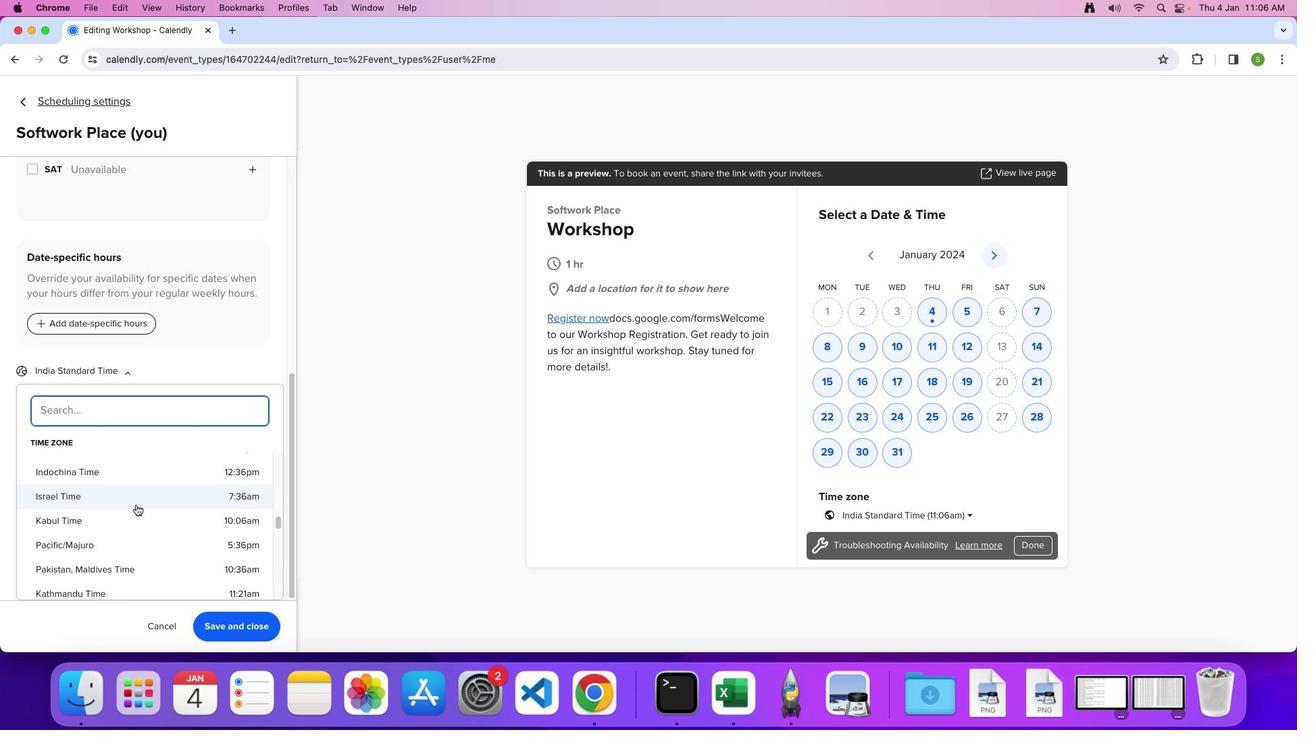 
Action: Mouse scrolled (135, 504) with delta (0, 0)
Screenshot: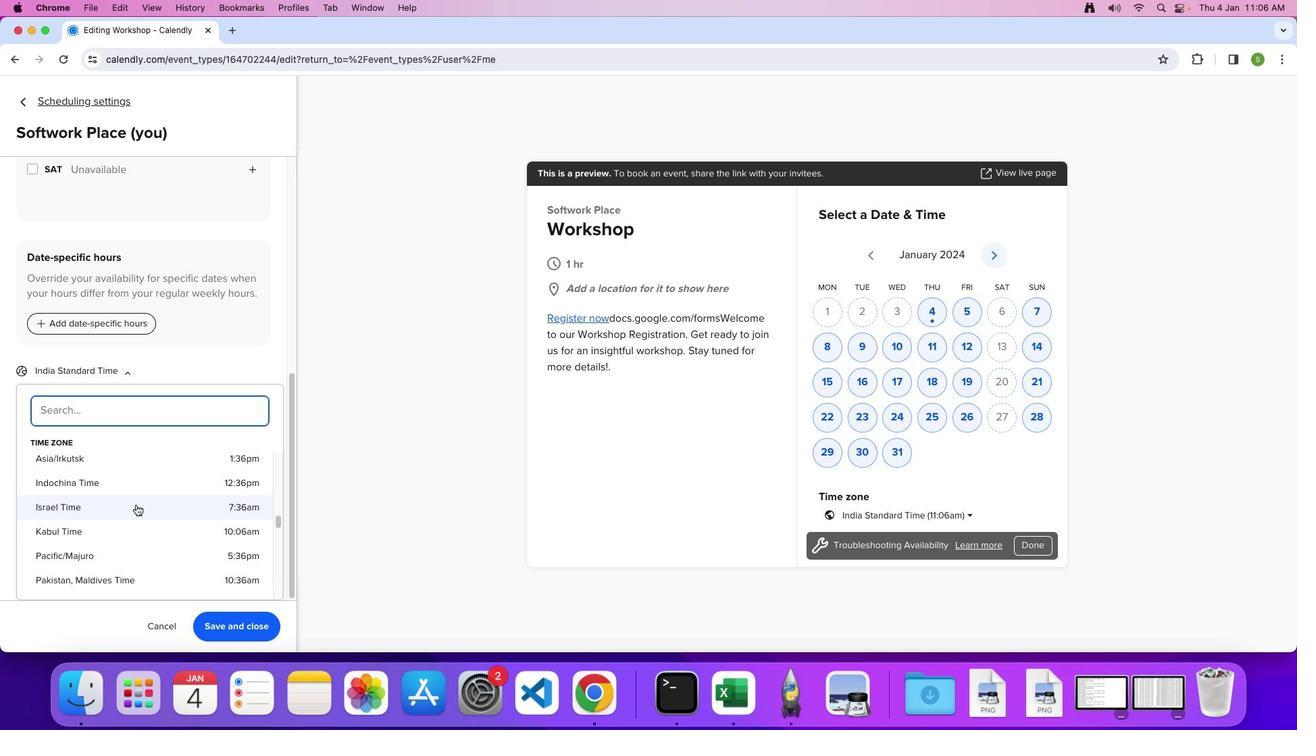 
Action: Mouse scrolled (135, 504) with delta (0, 0)
Screenshot: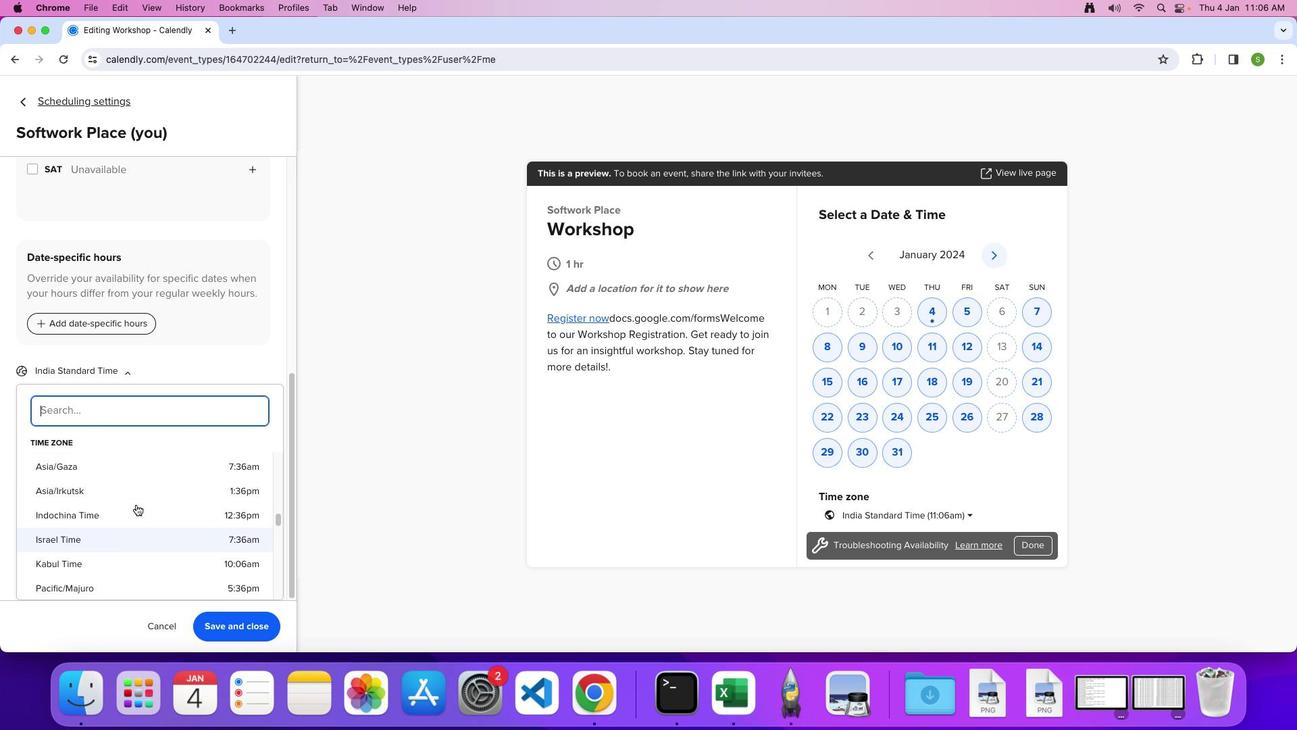 
Action: Mouse scrolled (135, 504) with delta (0, 0)
Screenshot: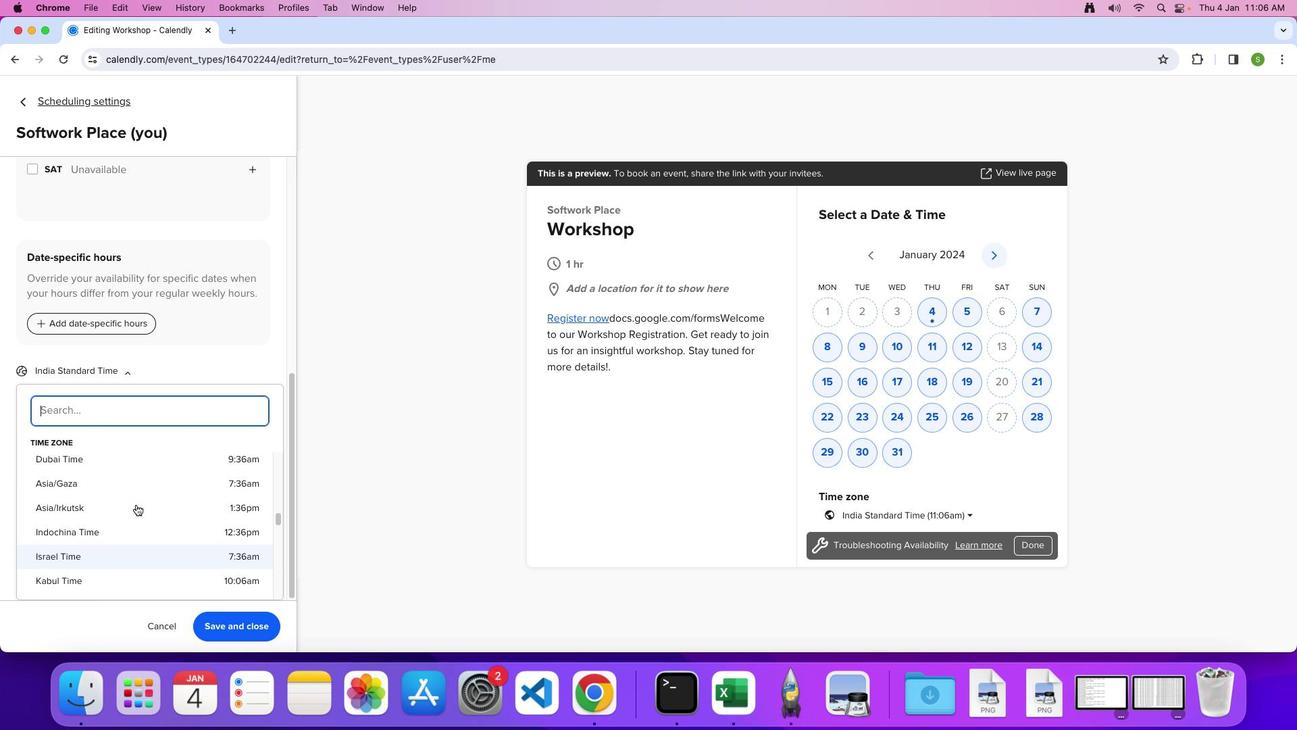 
Action: Mouse scrolled (135, 504) with delta (0, 0)
Screenshot: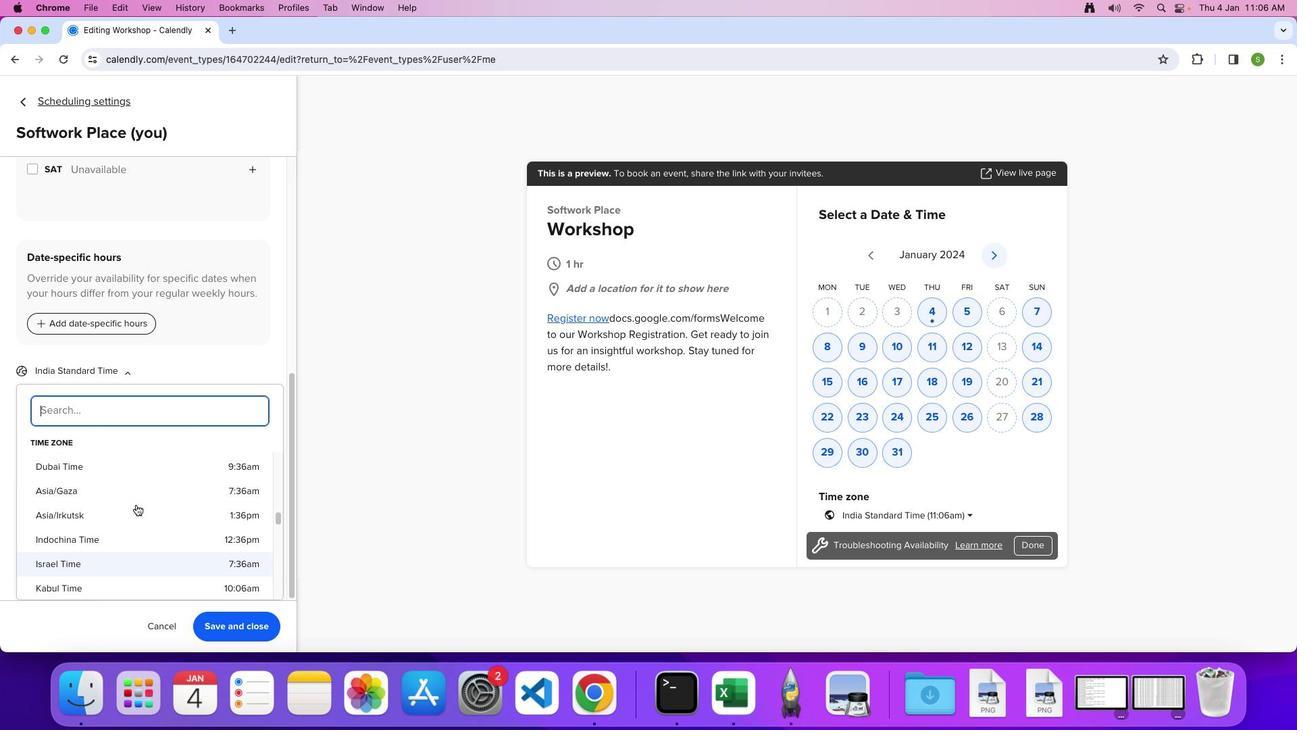 
Action: Mouse moved to (135, 503)
Screenshot: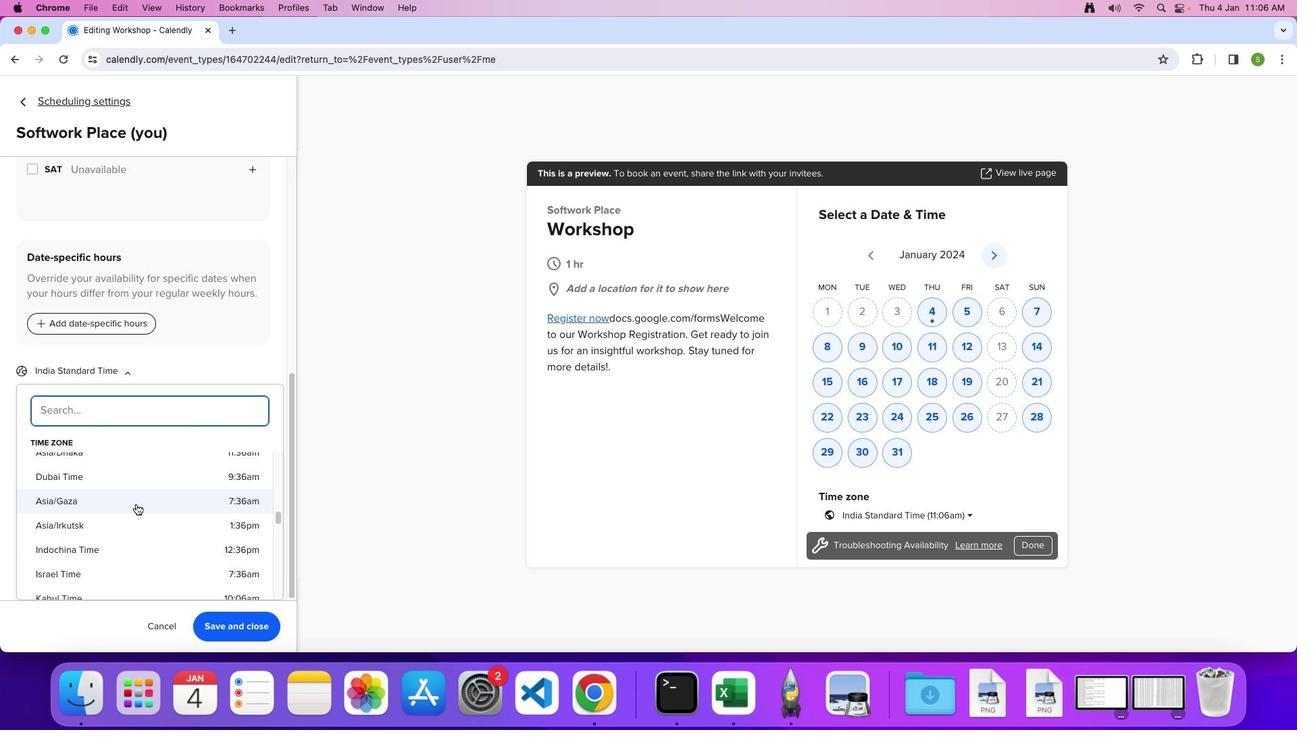 
Action: Mouse scrolled (135, 503) with delta (0, 0)
Screenshot: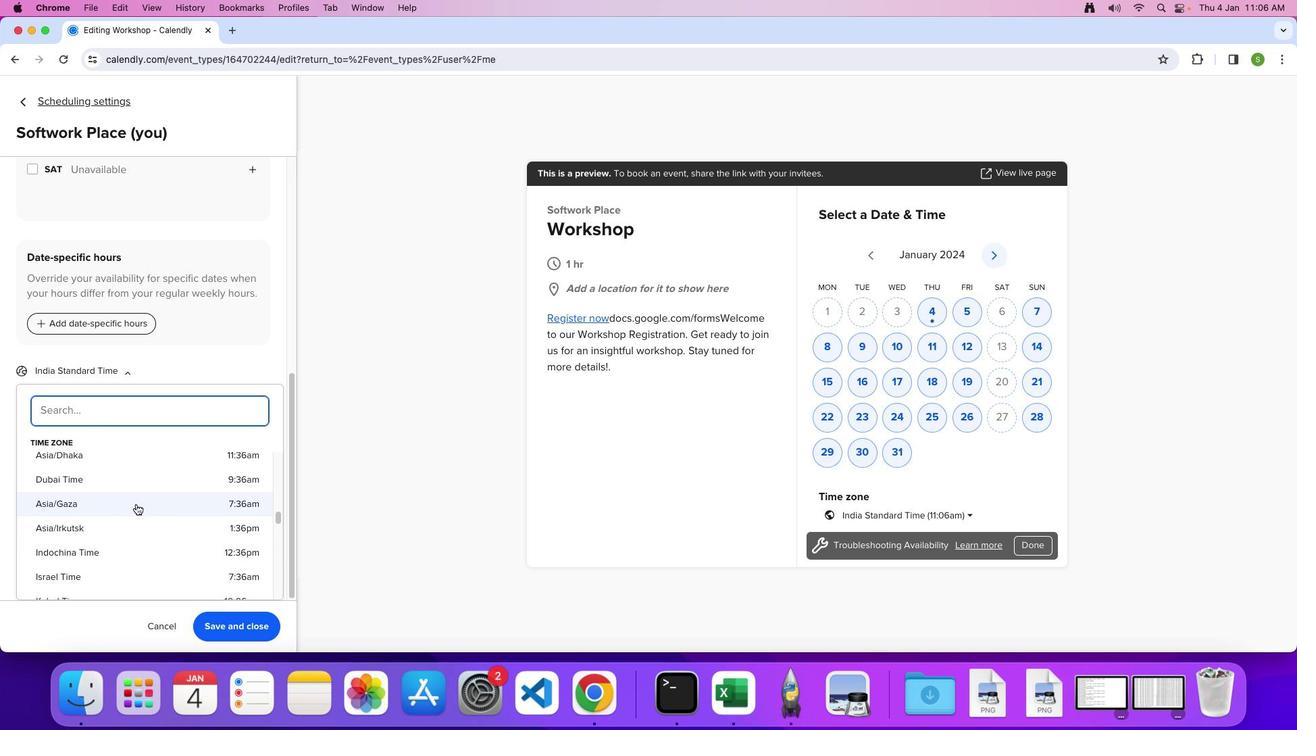 
Action: Mouse scrolled (135, 503) with delta (0, 0)
Screenshot: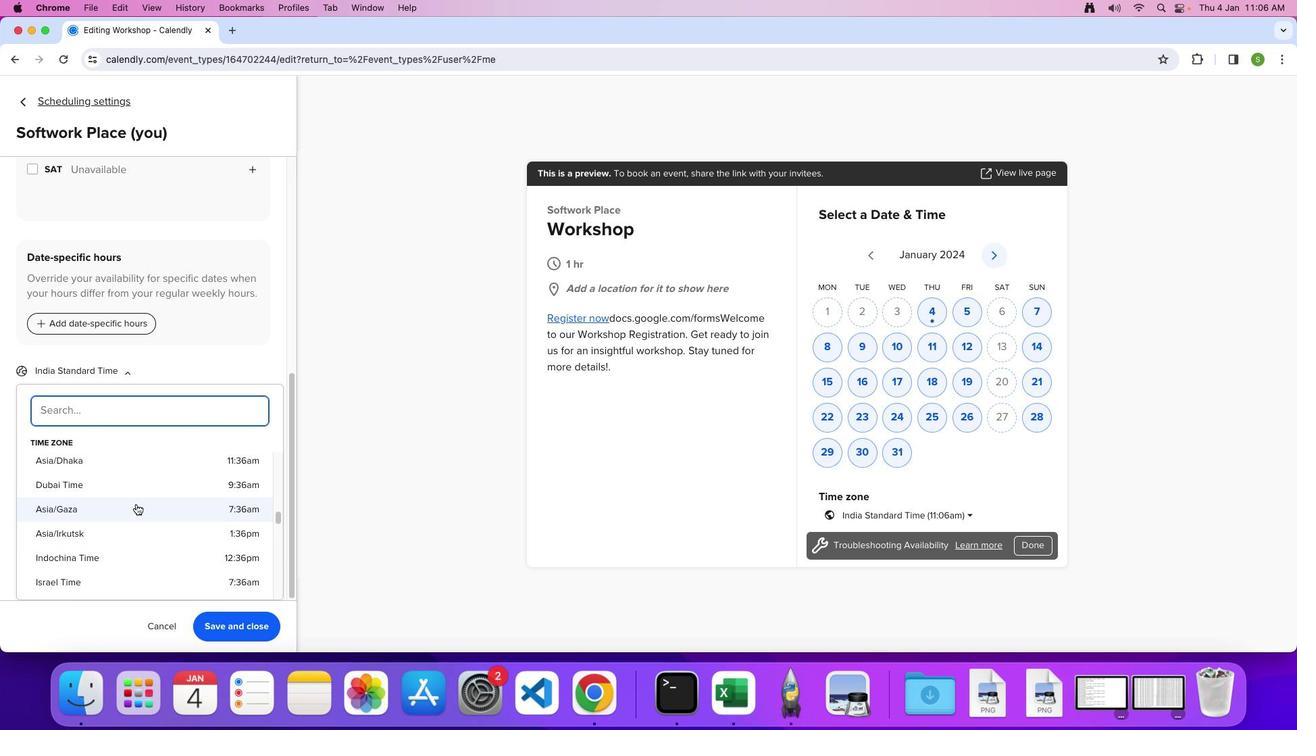 
Action: Mouse scrolled (135, 503) with delta (0, 0)
Screenshot: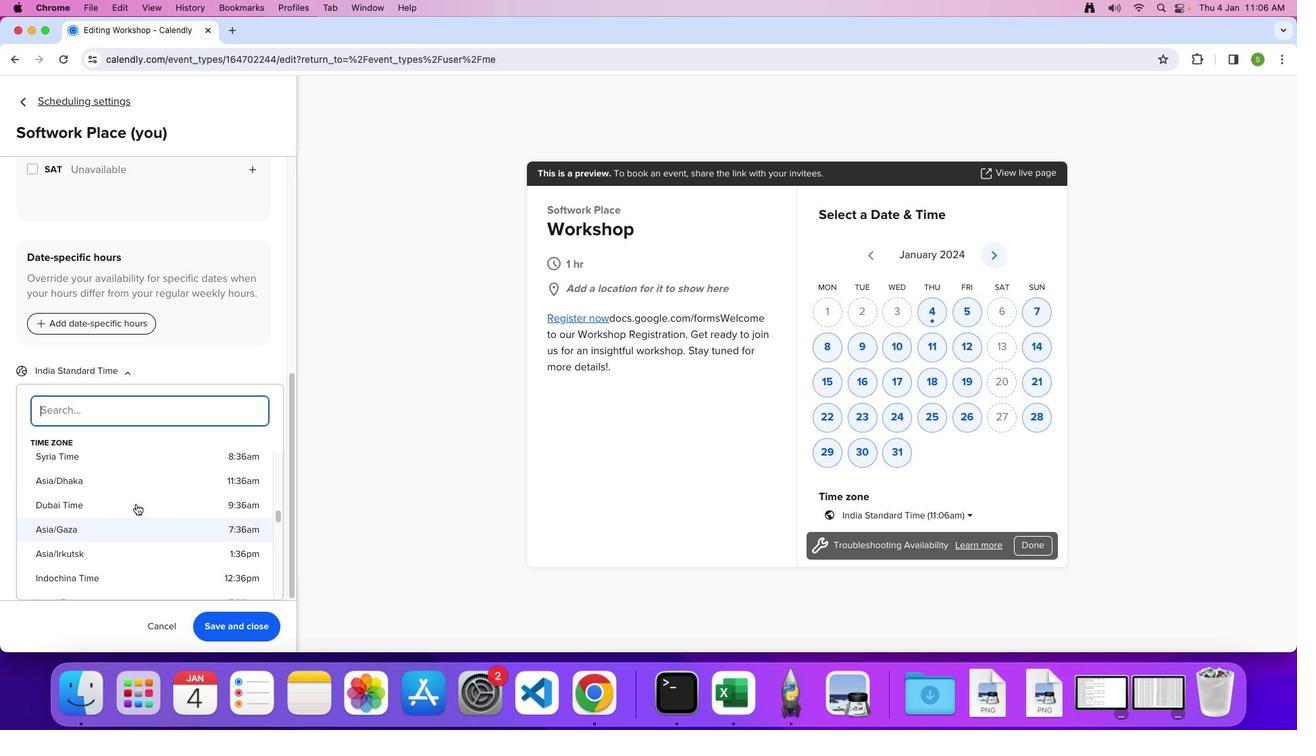
Action: Mouse scrolled (135, 503) with delta (0, 0)
Screenshot: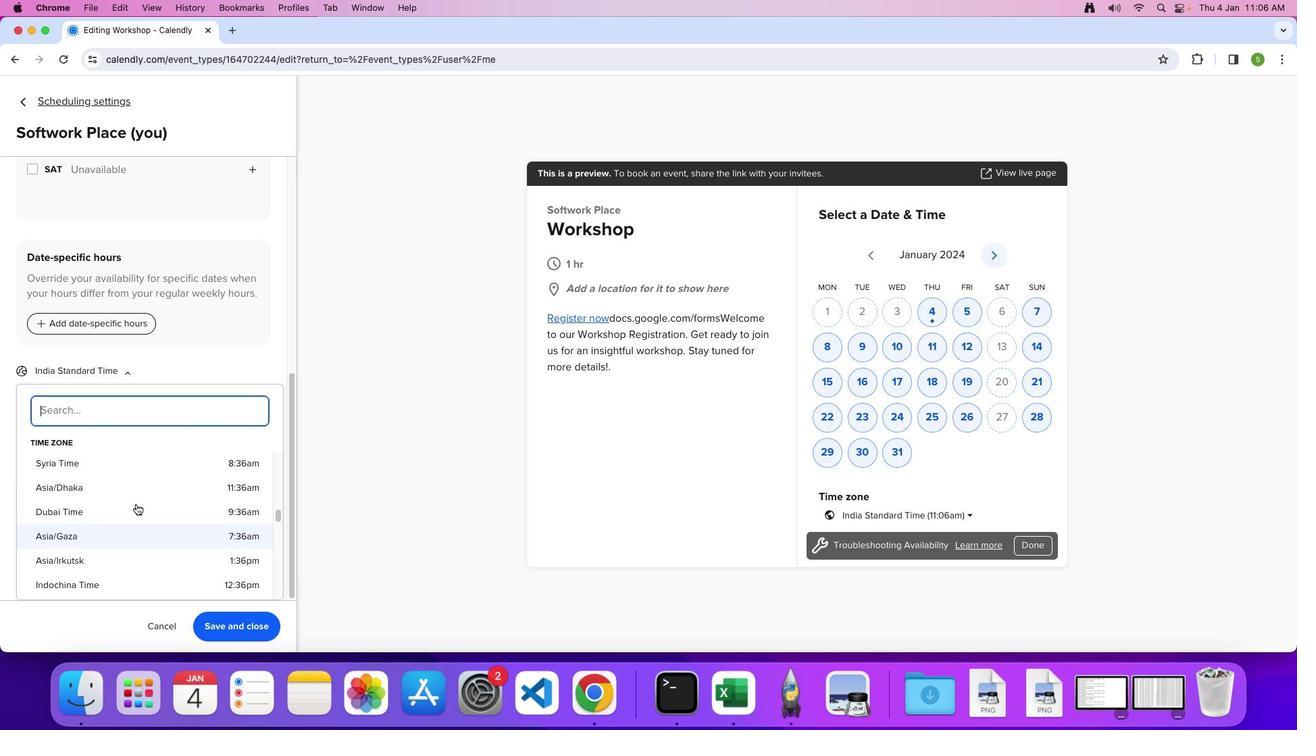 
Action: Mouse scrolled (135, 503) with delta (0, 0)
Screenshot: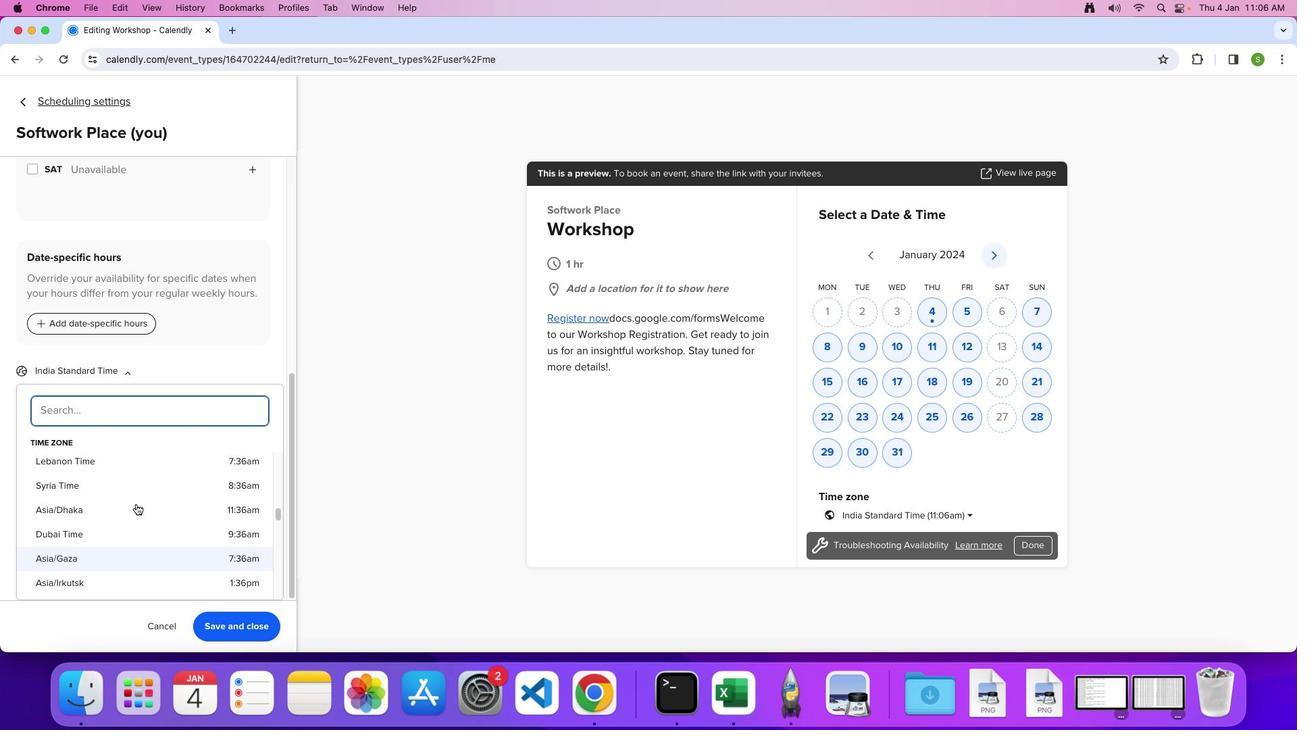 
Action: Mouse scrolled (135, 503) with delta (0, 0)
Screenshot: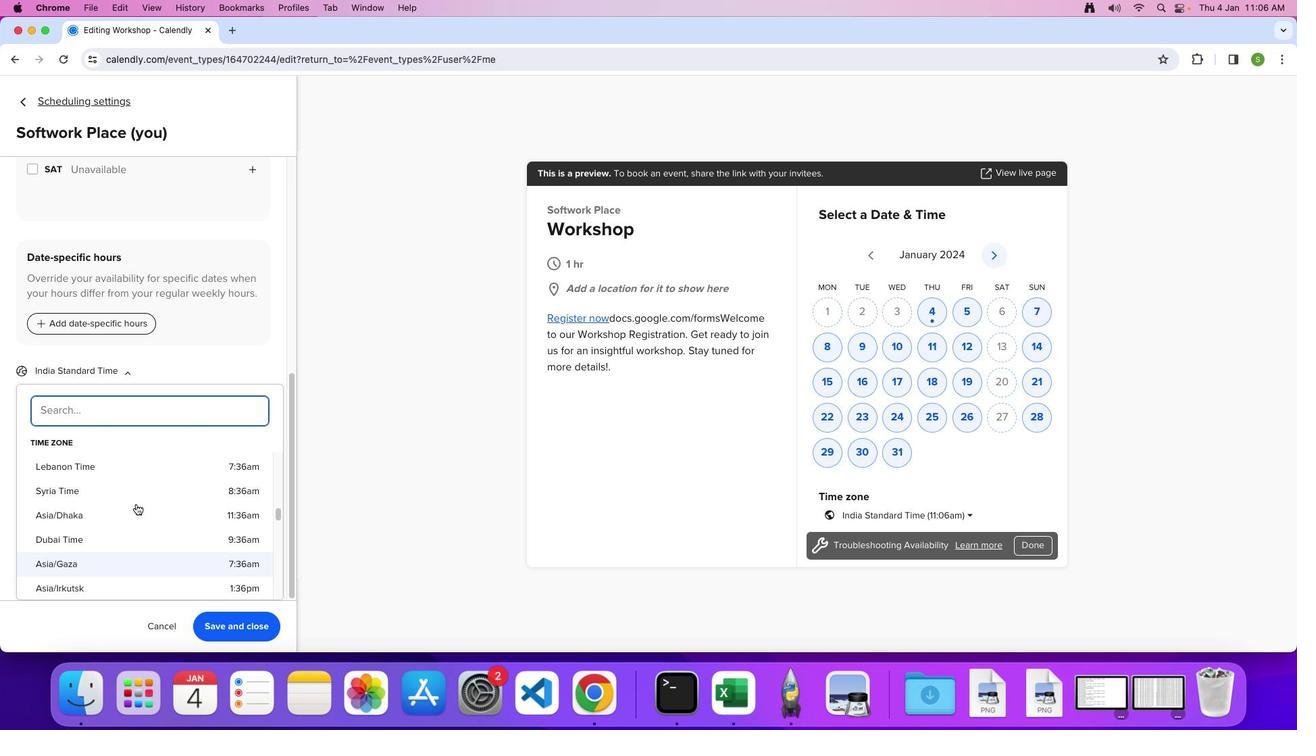
Action: Mouse moved to (141, 499)
Screenshot: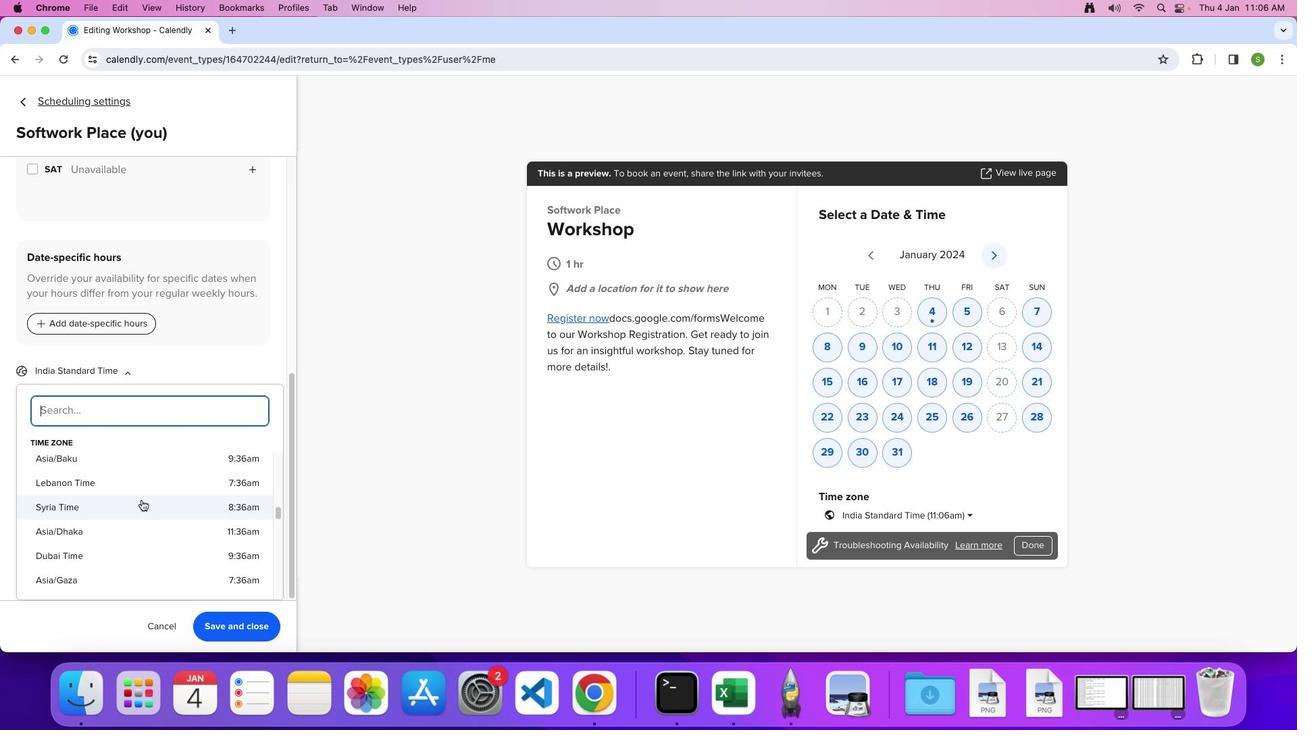 
Action: Mouse scrolled (141, 499) with delta (0, 0)
Screenshot: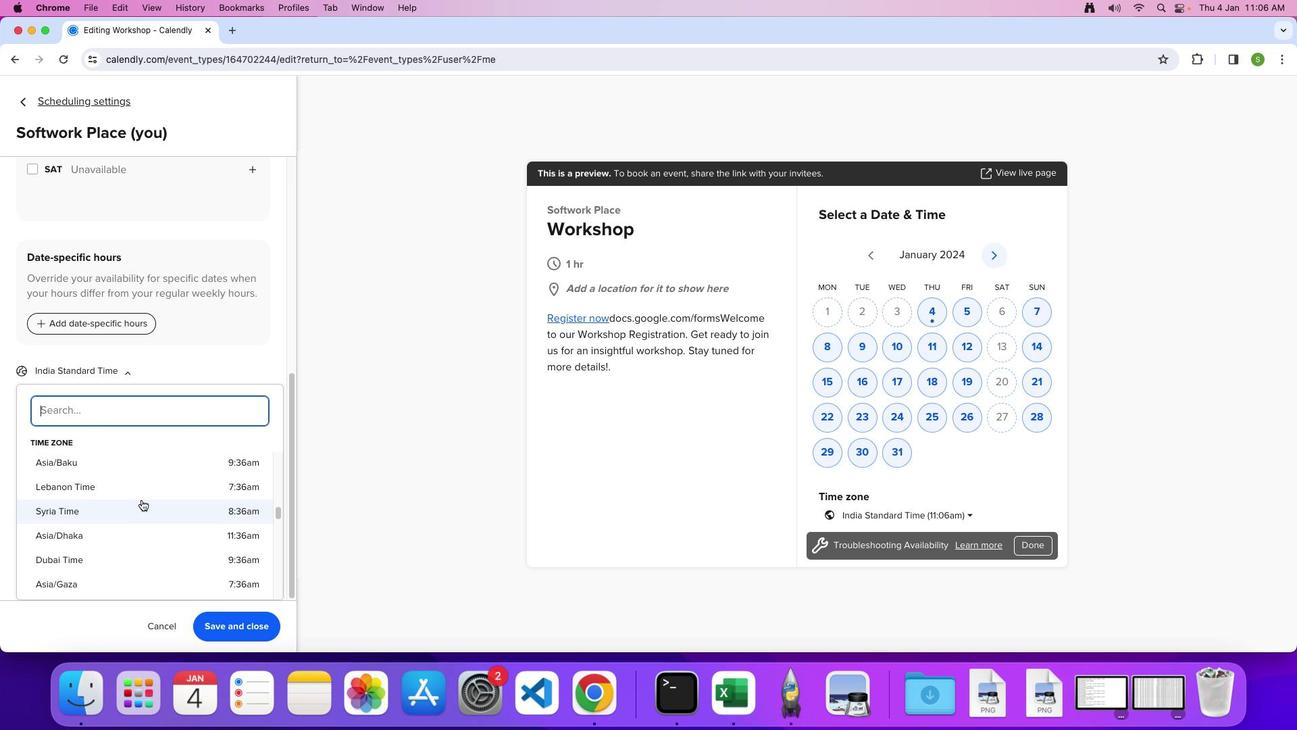
Action: Mouse scrolled (141, 499) with delta (0, 0)
Screenshot: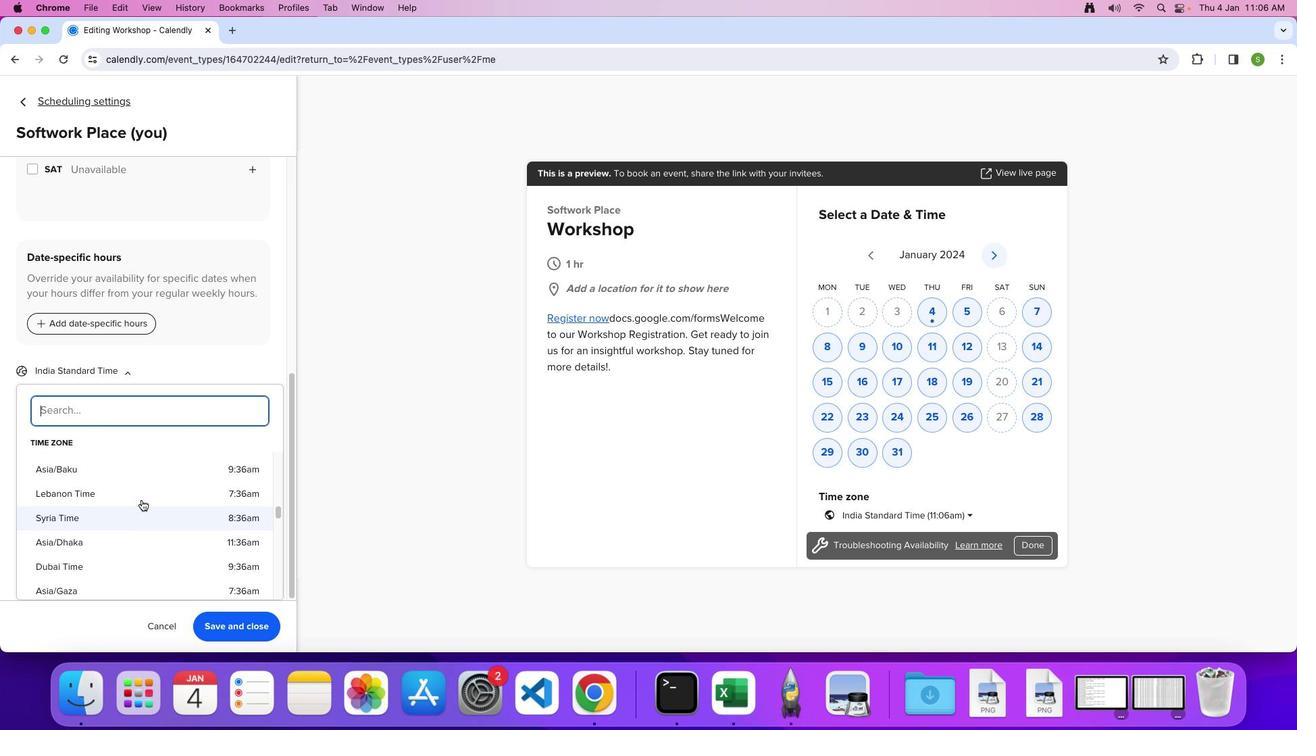 
Action: Mouse scrolled (141, 499) with delta (0, 1)
Screenshot: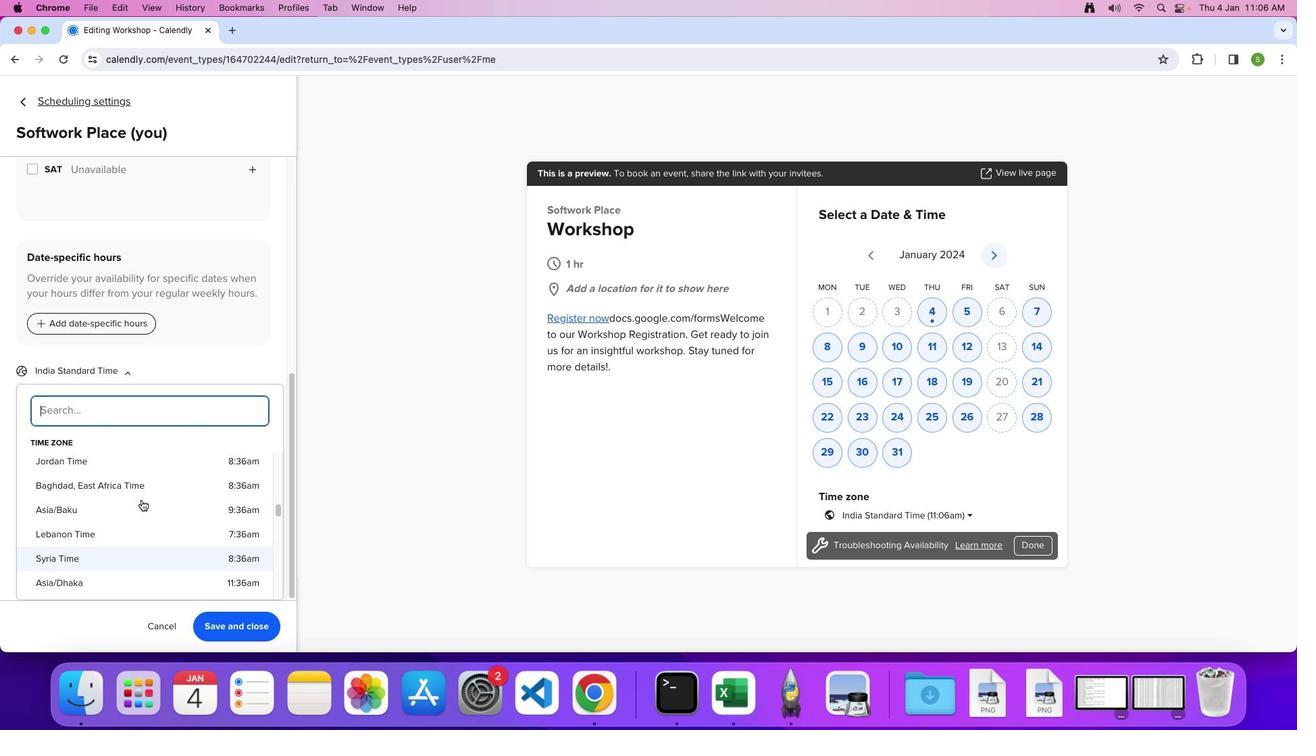 
Action: Mouse moved to (104, 557)
Screenshot: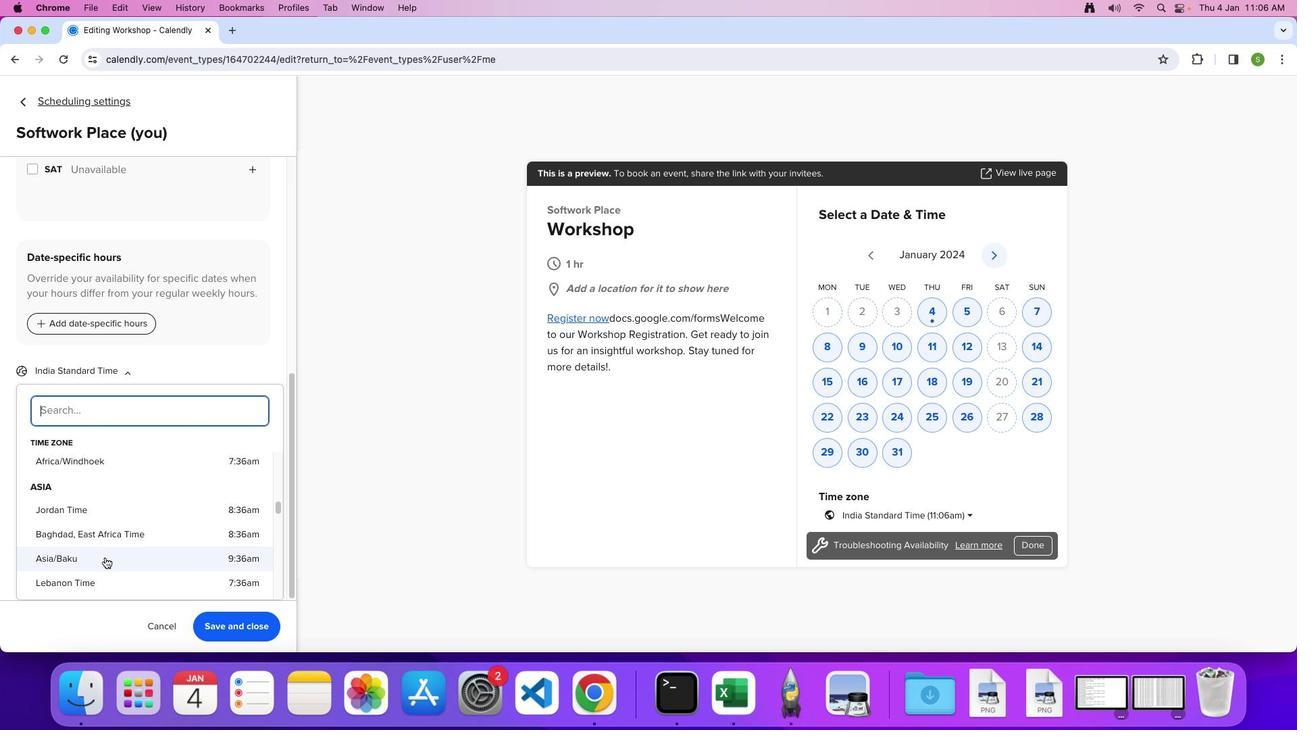 
Action: Mouse pressed left at (104, 557)
Screenshot: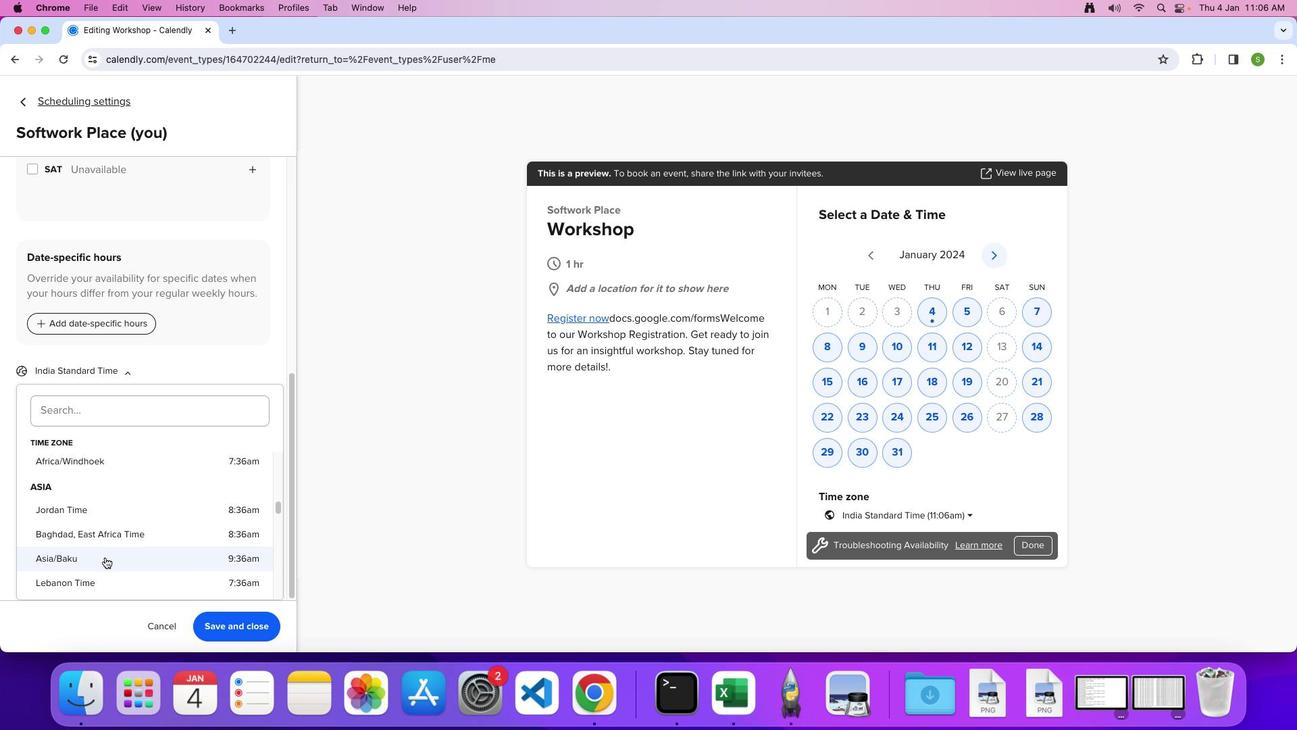 
